 Task: Add a signature Markus Robinson containing With gratitude and sincere wishes, Markus Robinson to email address softage.6@softage.net and add a folder Trademark licenses
Action: Mouse moved to (99, 109)
Screenshot: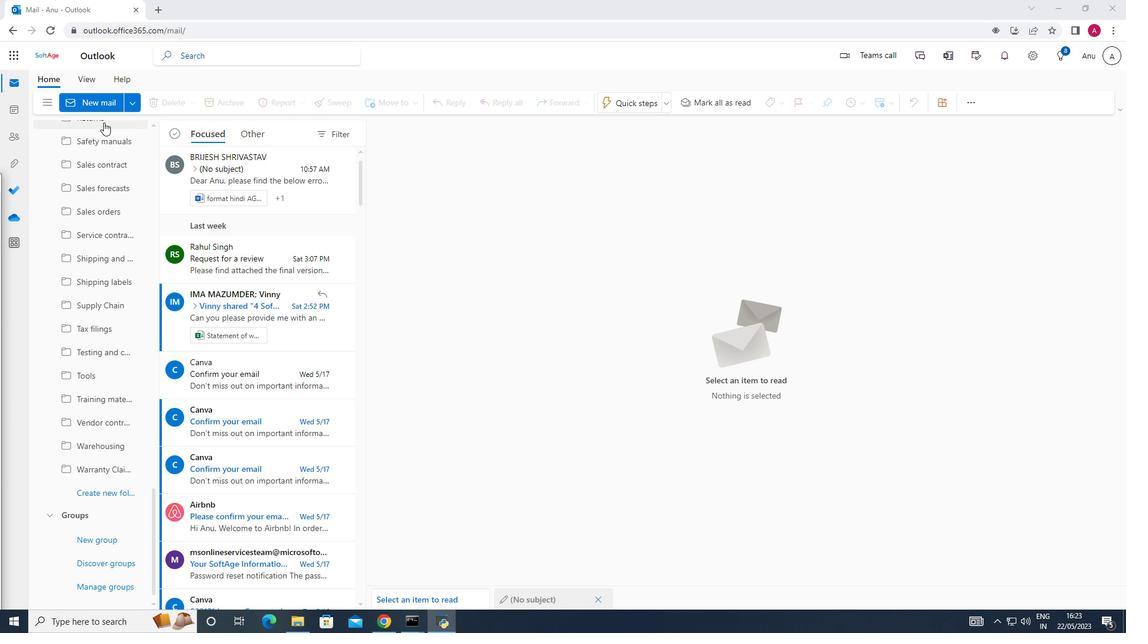 
Action: Mouse pressed left at (99, 109)
Screenshot: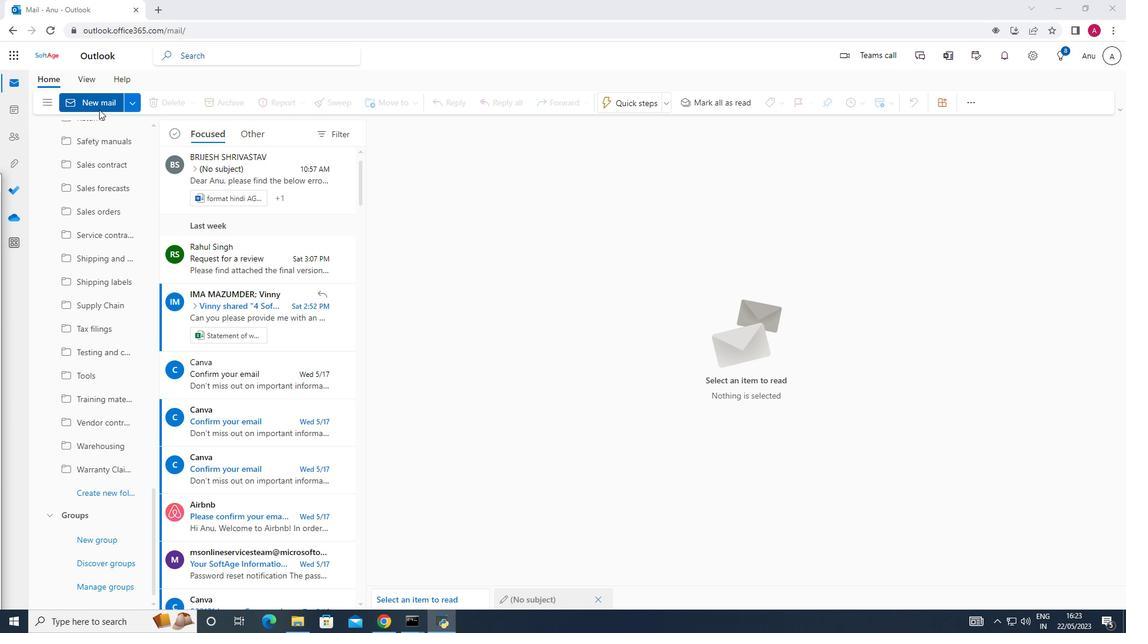 
Action: Mouse moved to (796, 101)
Screenshot: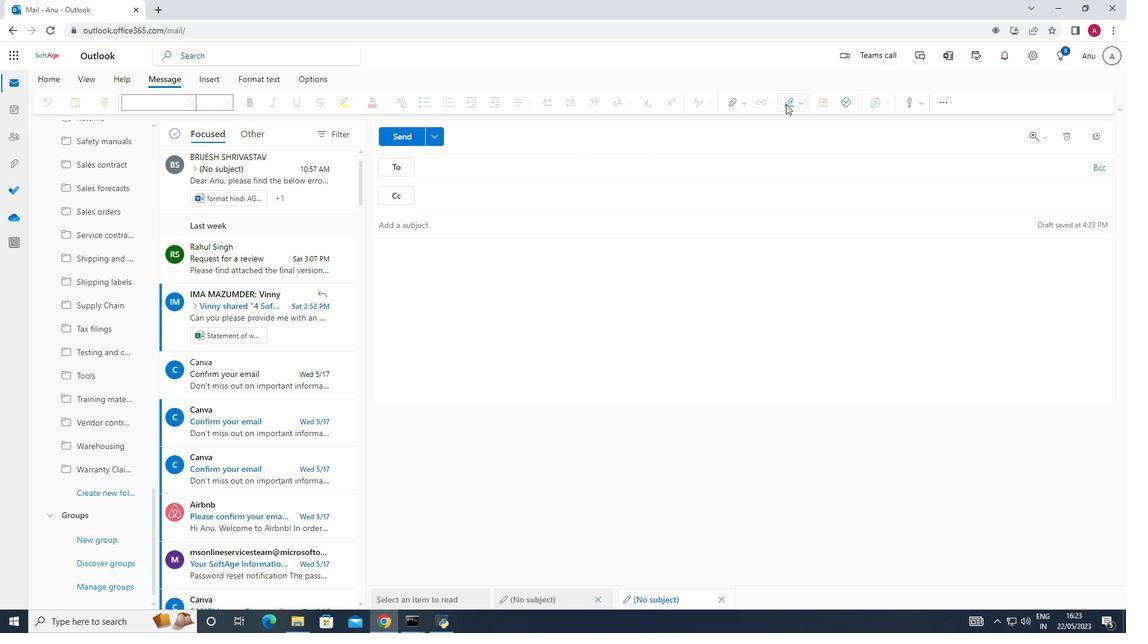 
Action: Mouse pressed left at (802, 101)
Screenshot: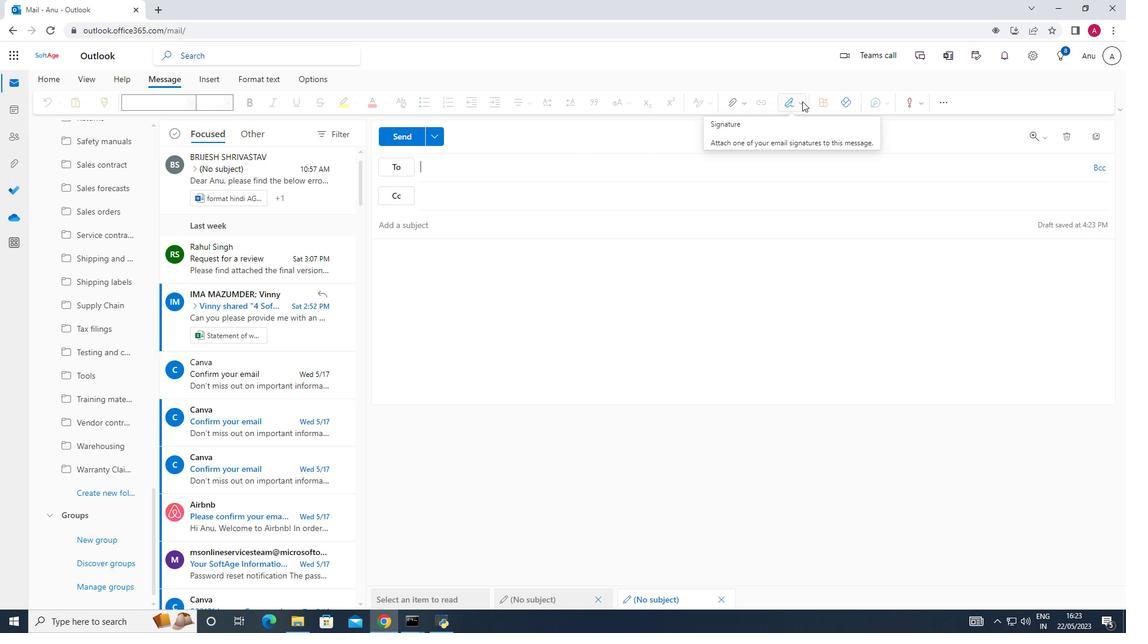 
Action: Mouse moved to (765, 148)
Screenshot: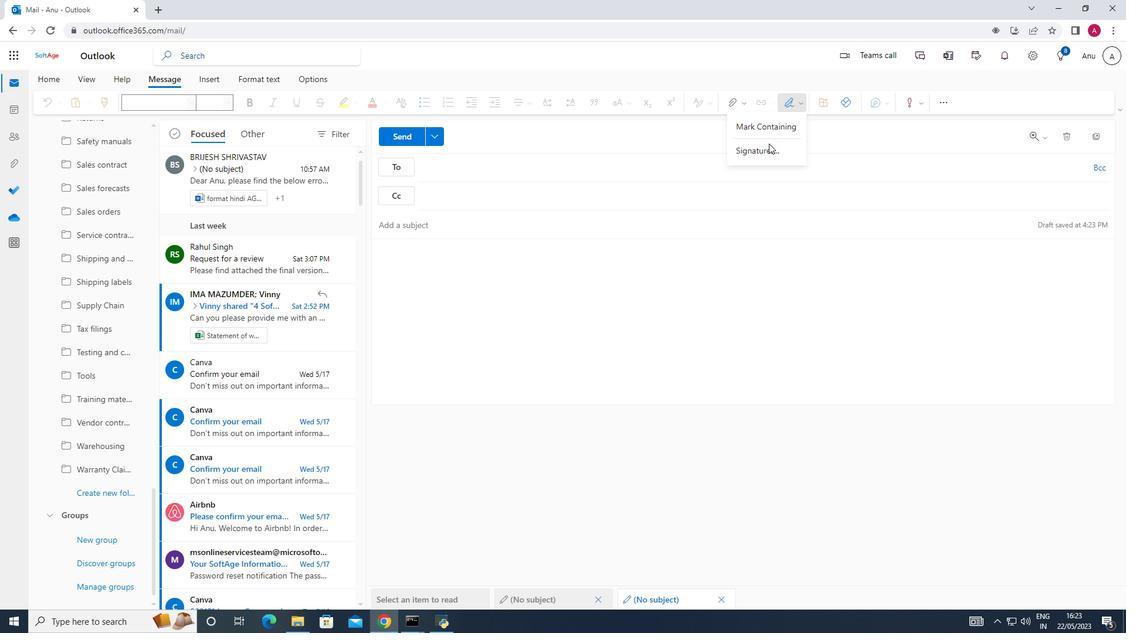 
Action: Mouse pressed left at (765, 148)
Screenshot: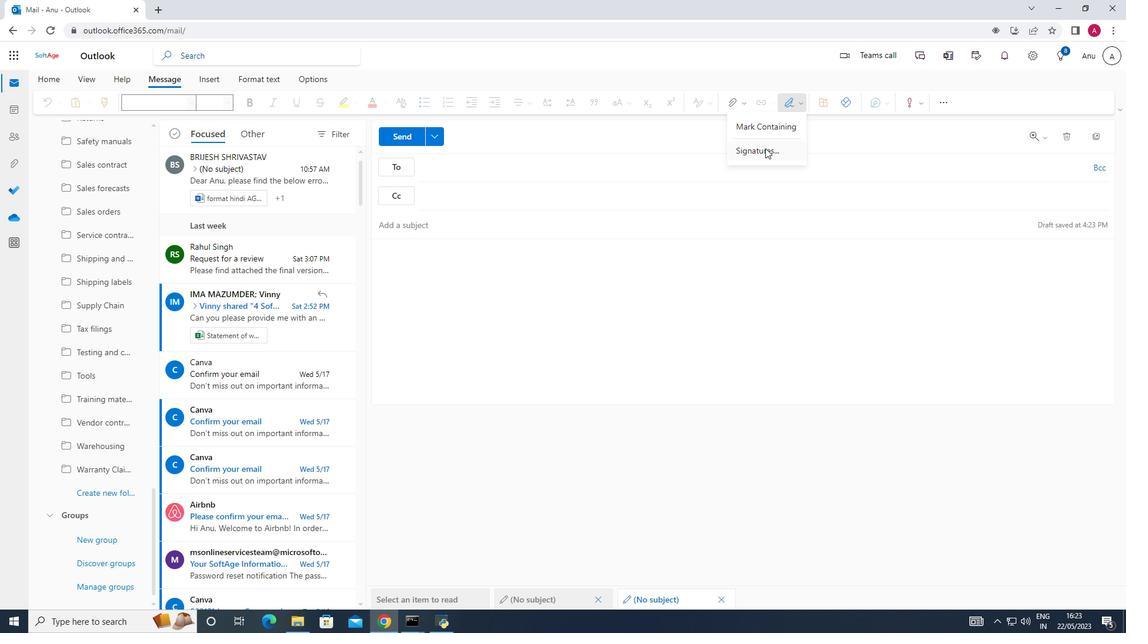 
Action: Mouse moved to (783, 190)
Screenshot: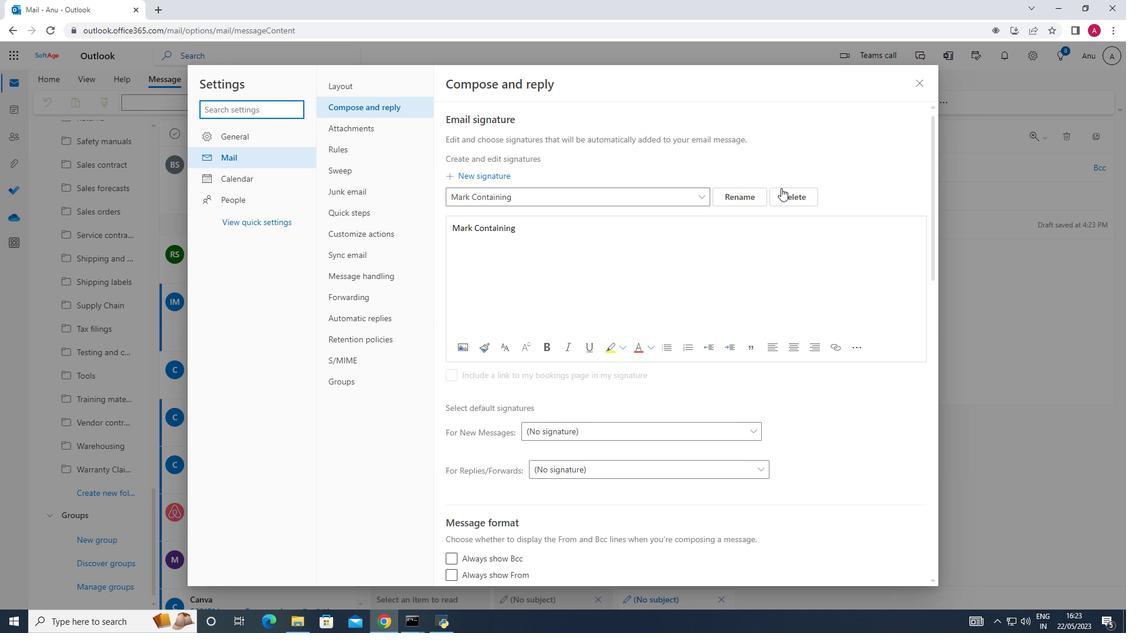 
Action: Mouse pressed left at (783, 190)
Screenshot: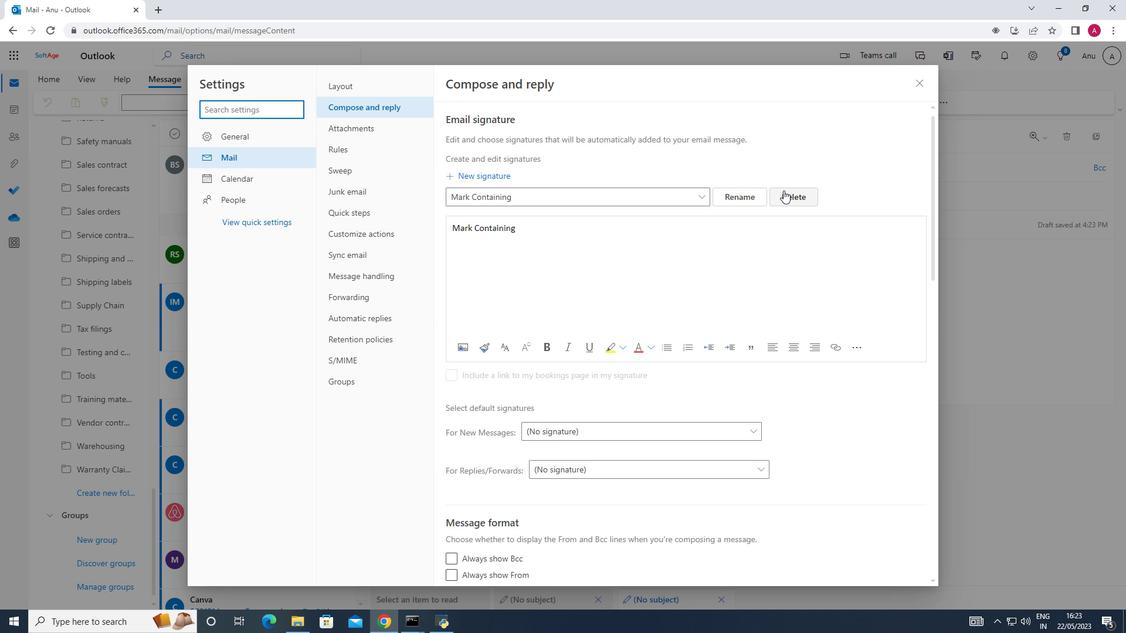
Action: Mouse moved to (455, 194)
Screenshot: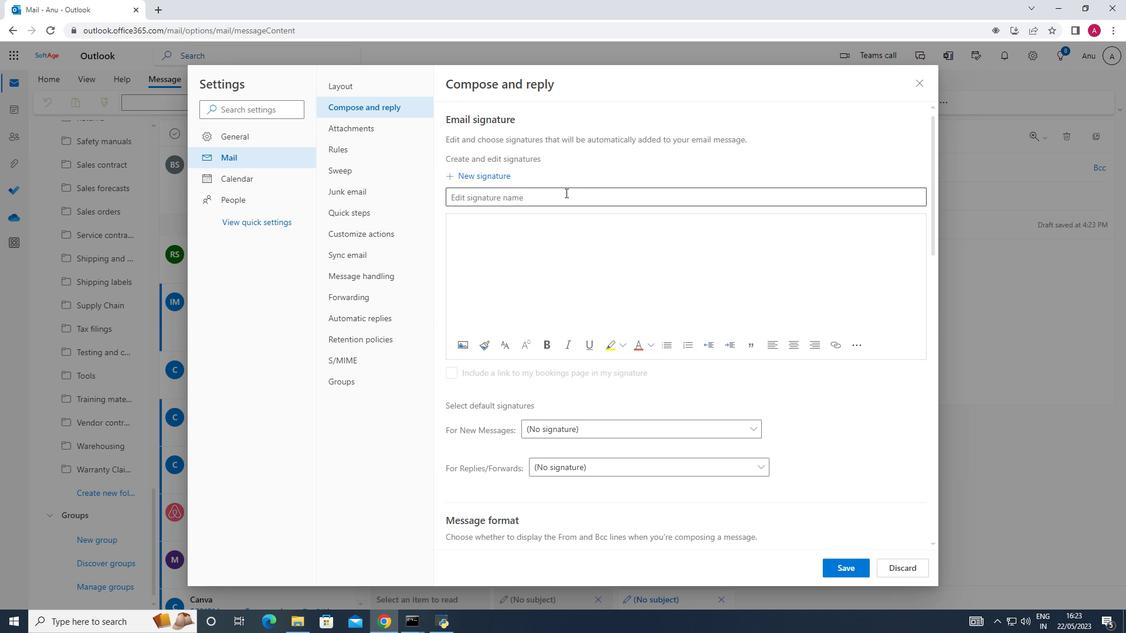 
Action: Mouse pressed left at (455, 194)
Screenshot: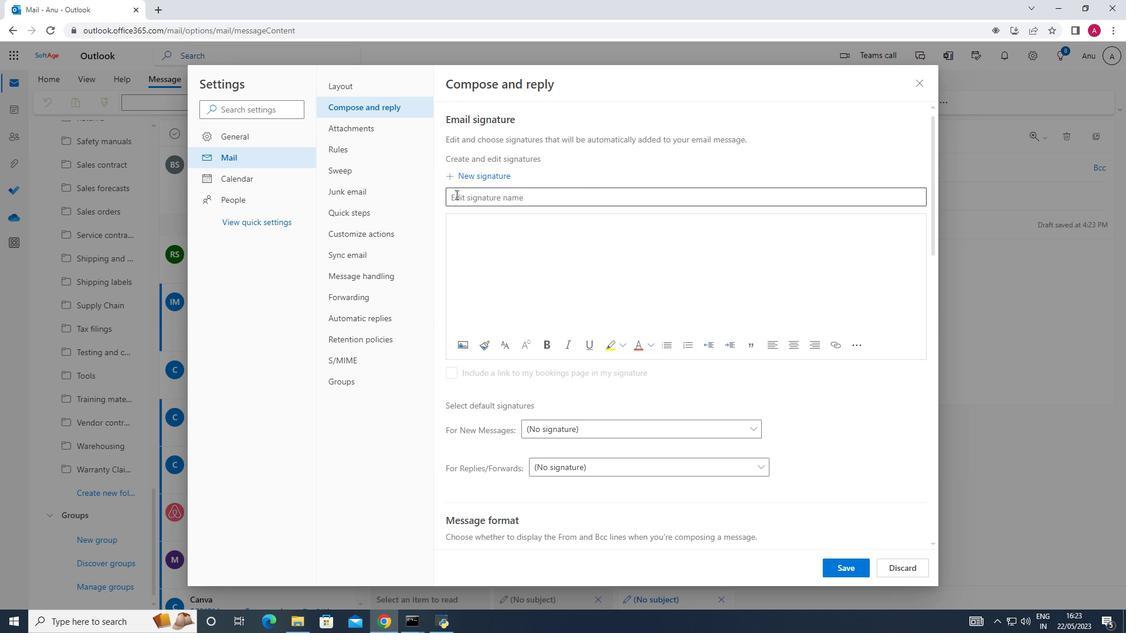 
Action: Key pressed <Key.shift_r>Markus<Key.space><Key.shift>Robinson
Screenshot: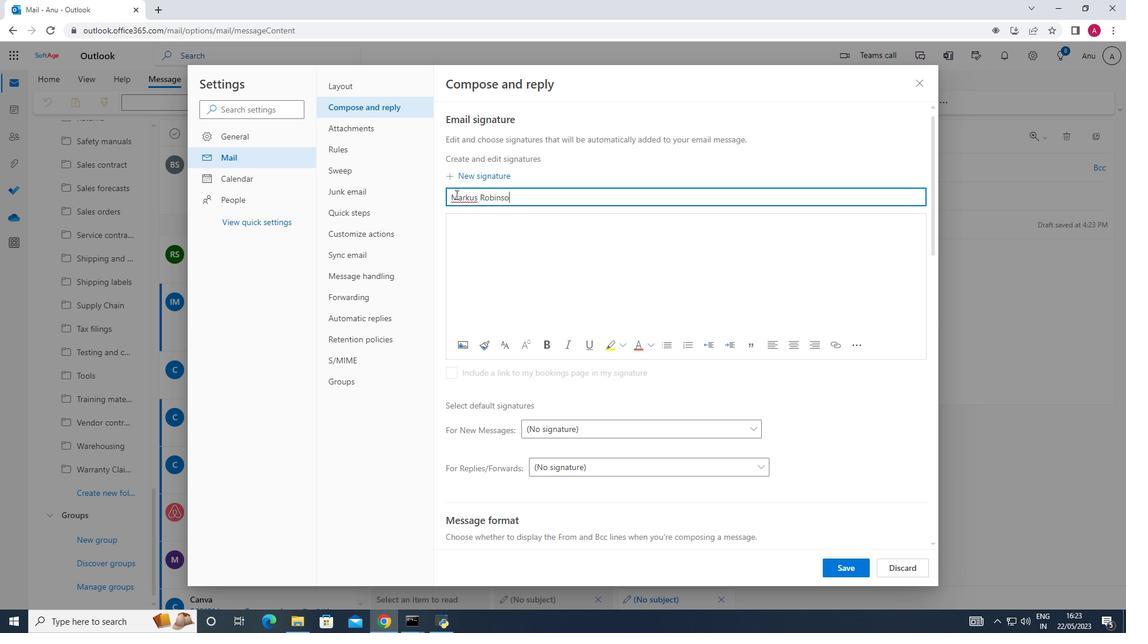
Action: Mouse moved to (462, 226)
Screenshot: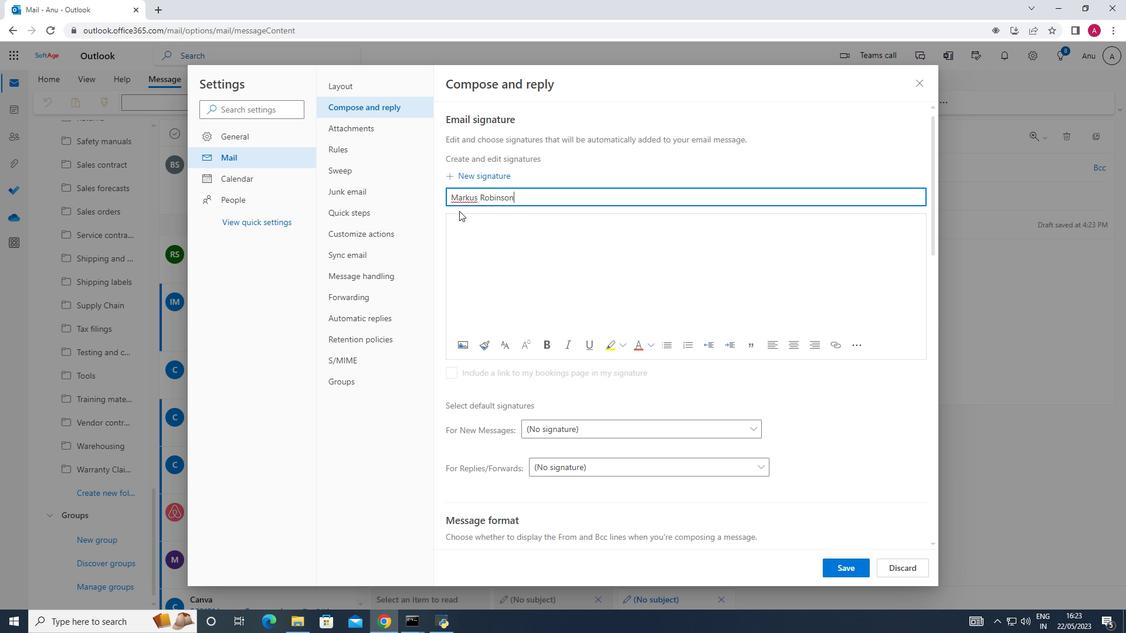 
Action: Mouse pressed left at (462, 226)
Screenshot: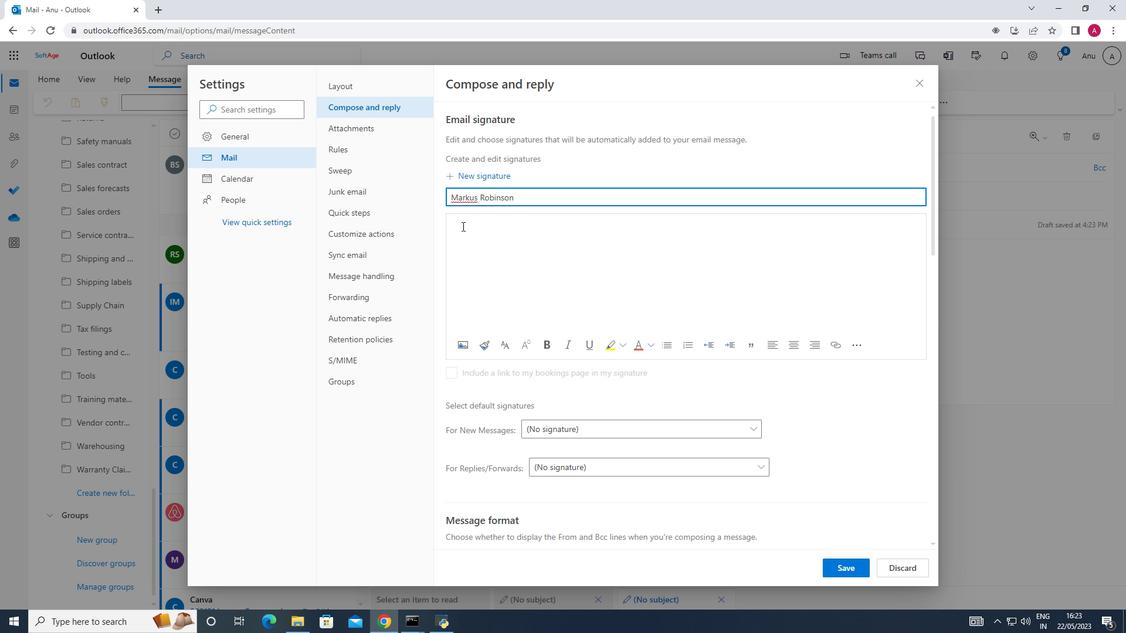 
Action: Key pressed <Key.shift_r><Key.shift_r>Markus<Key.space><Key.shift>Robinson
Screenshot: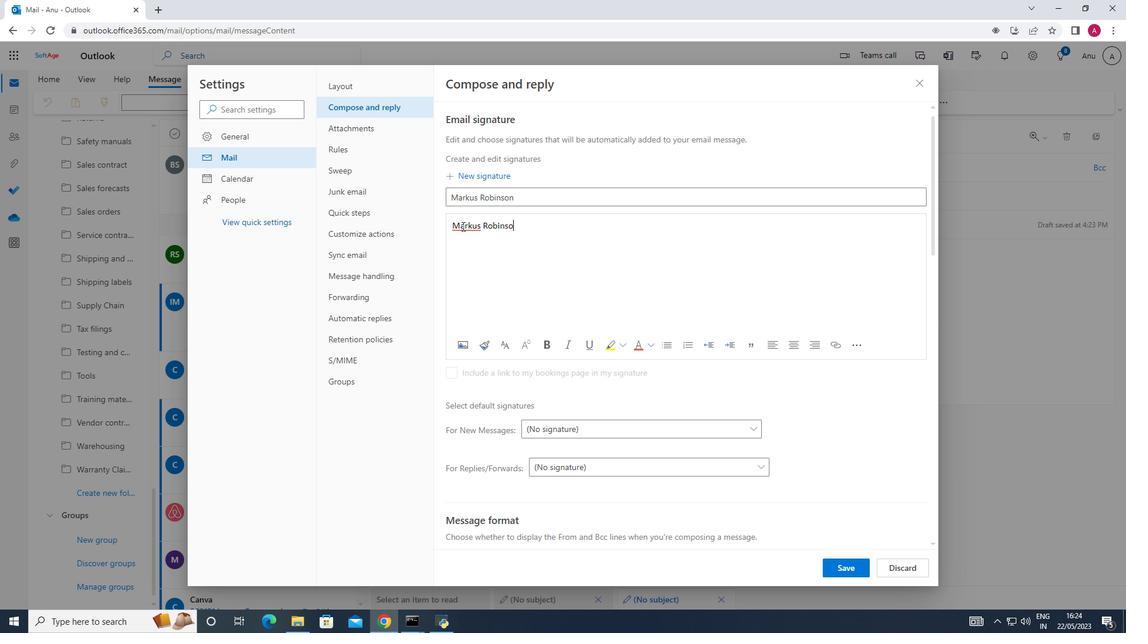 
Action: Mouse moved to (846, 566)
Screenshot: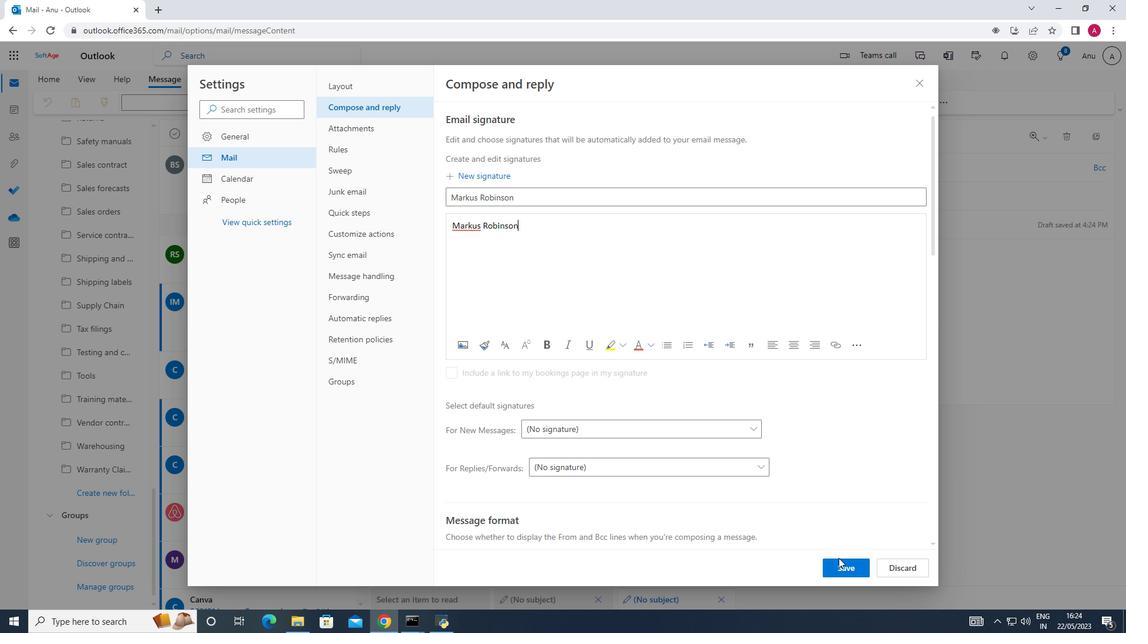 
Action: Mouse pressed left at (846, 566)
Screenshot: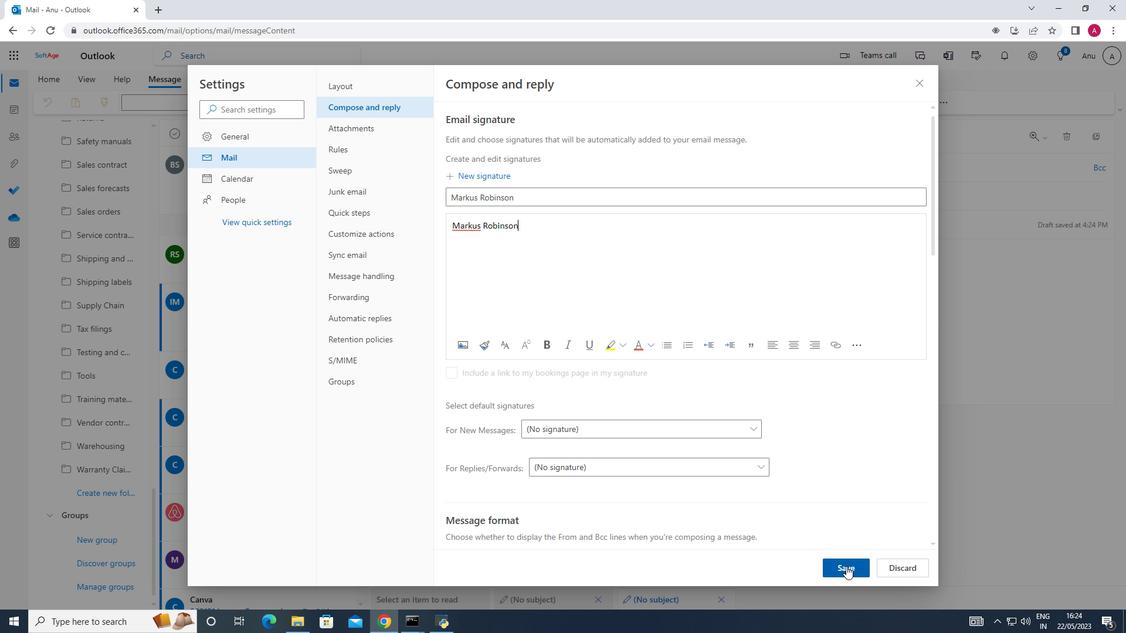 
Action: Mouse moved to (923, 89)
Screenshot: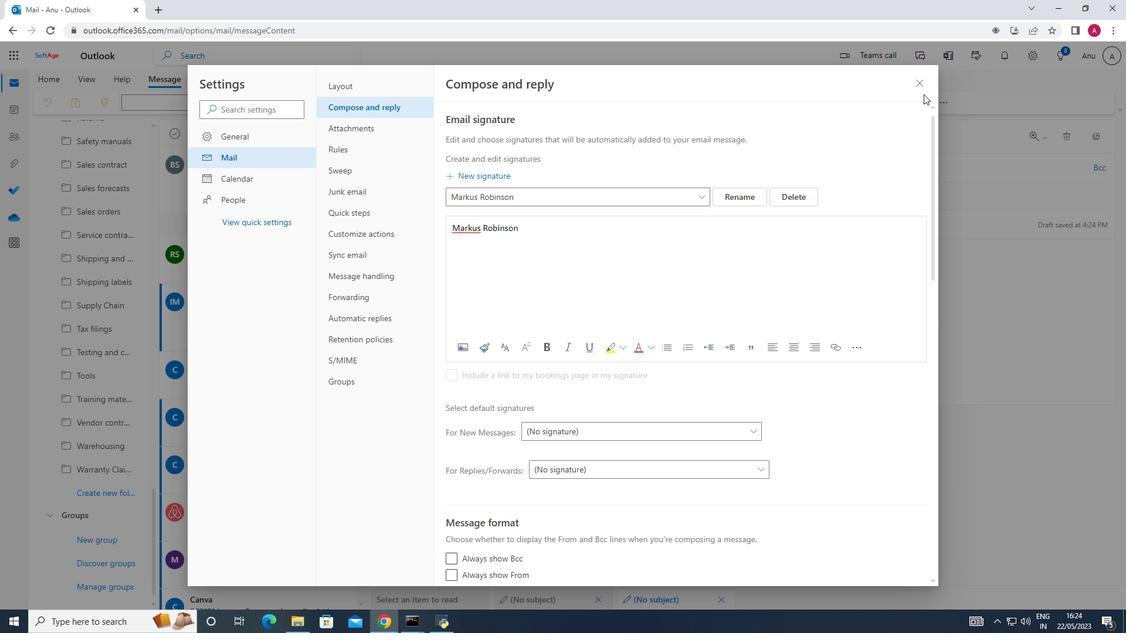 
Action: Mouse pressed left at (923, 89)
Screenshot: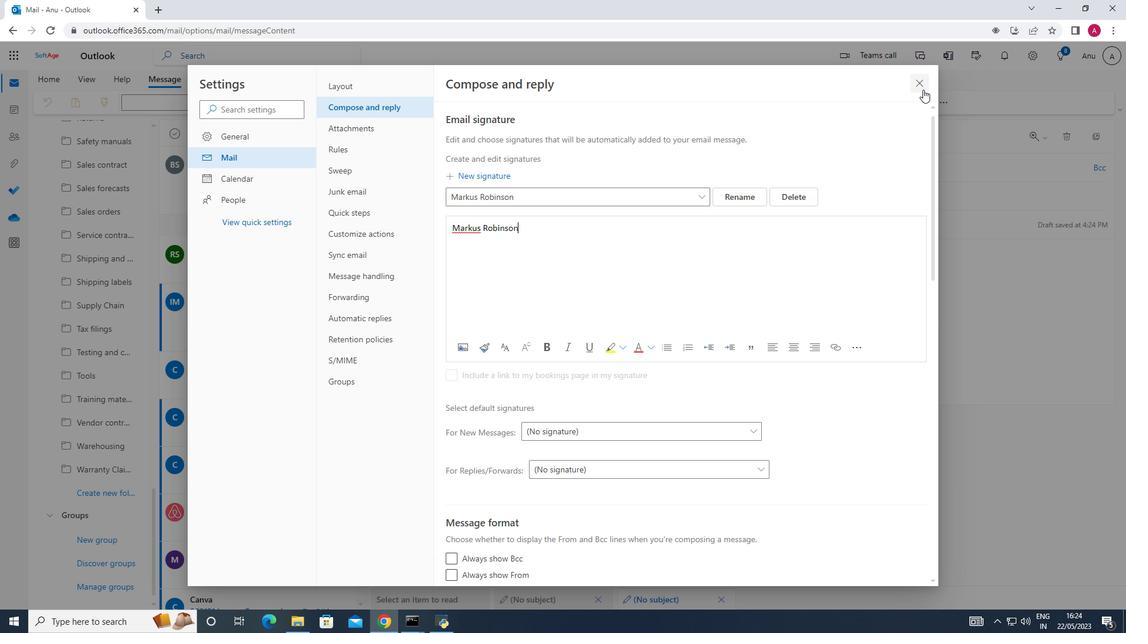 
Action: Mouse moved to (804, 105)
Screenshot: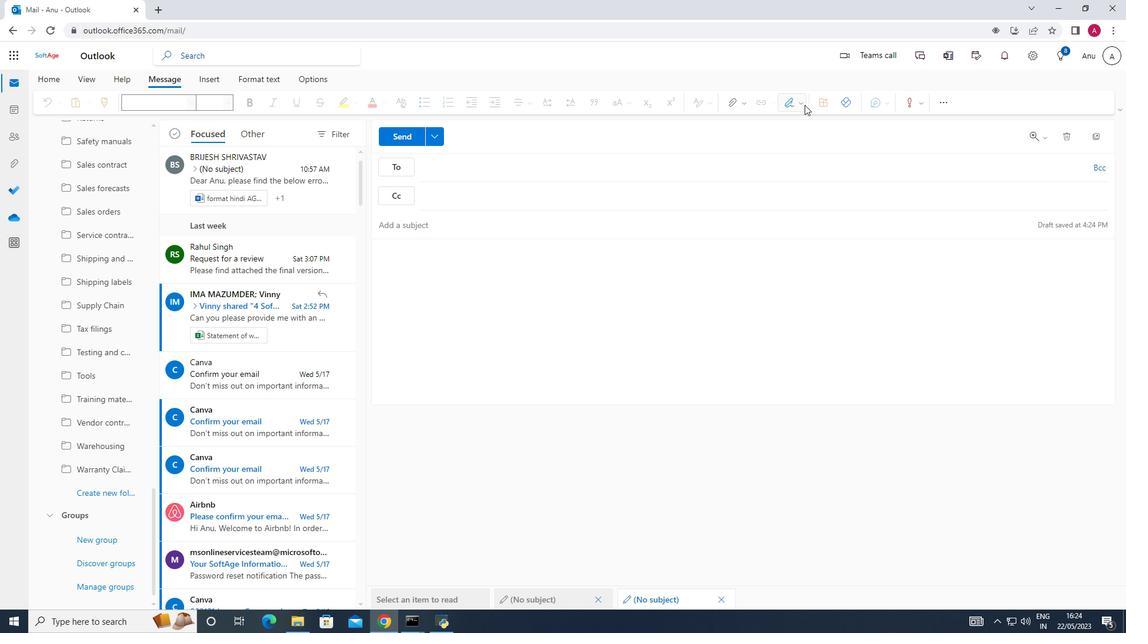 
Action: Mouse pressed left at (804, 105)
Screenshot: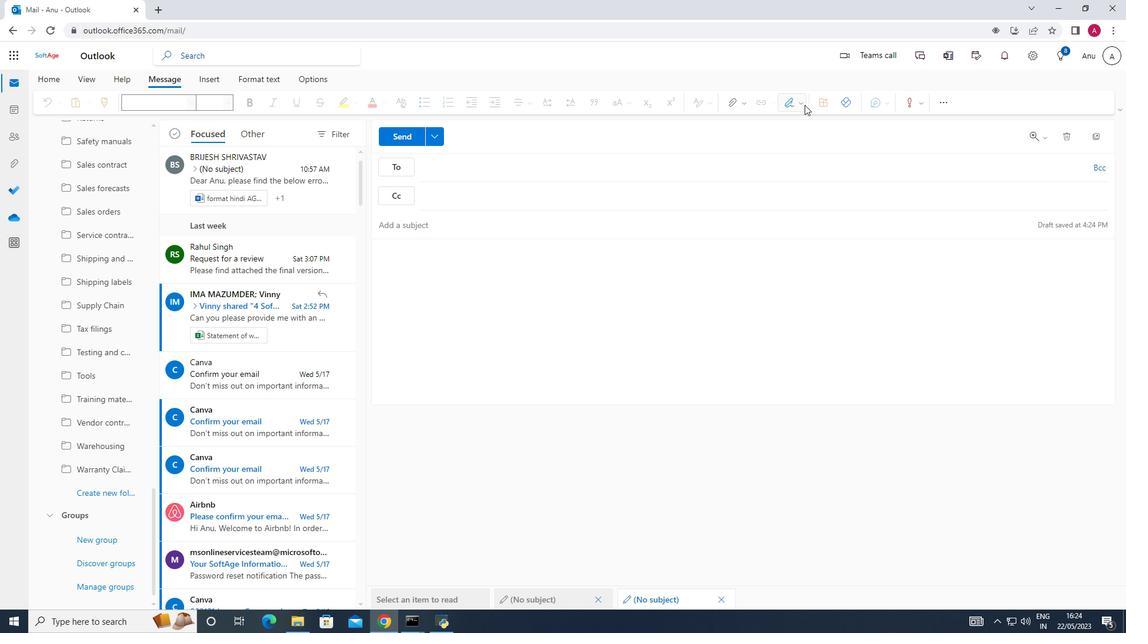 
Action: Mouse moved to (777, 126)
Screenshot: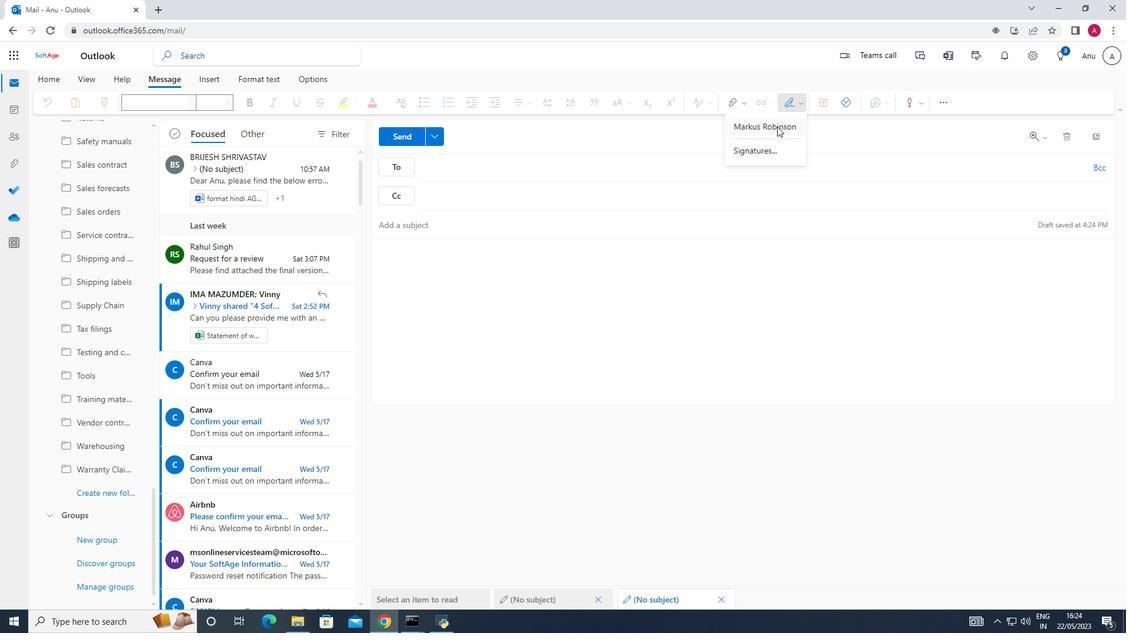 
Action: Mouse pressed left at (777, 126)
Screenshot: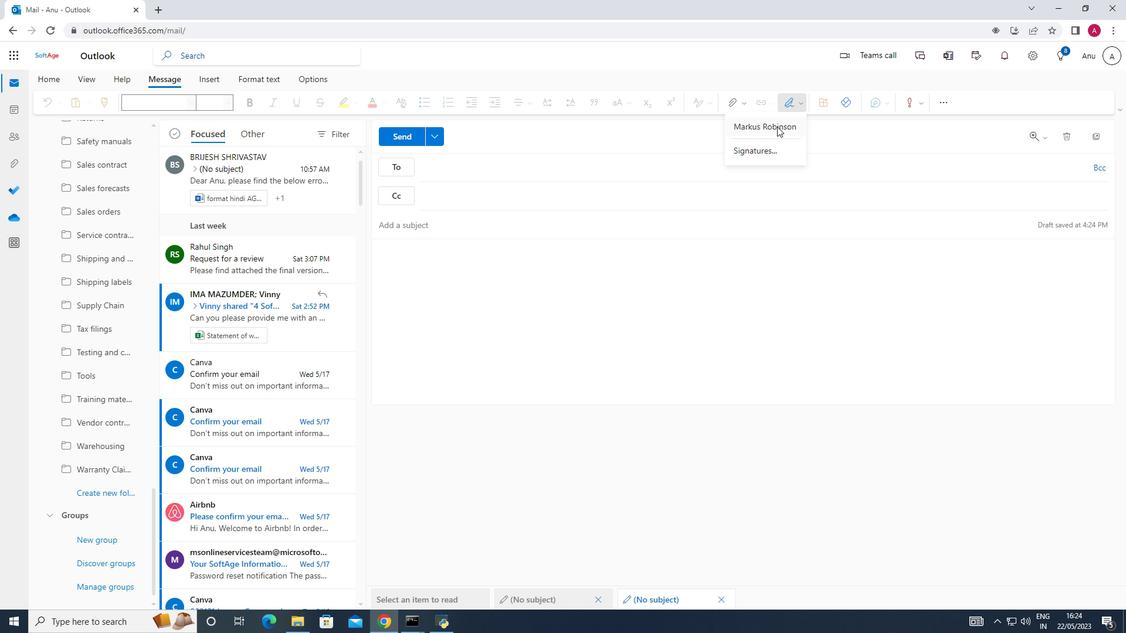 
Action: Mouse moved to (546, 220)
Screenshot: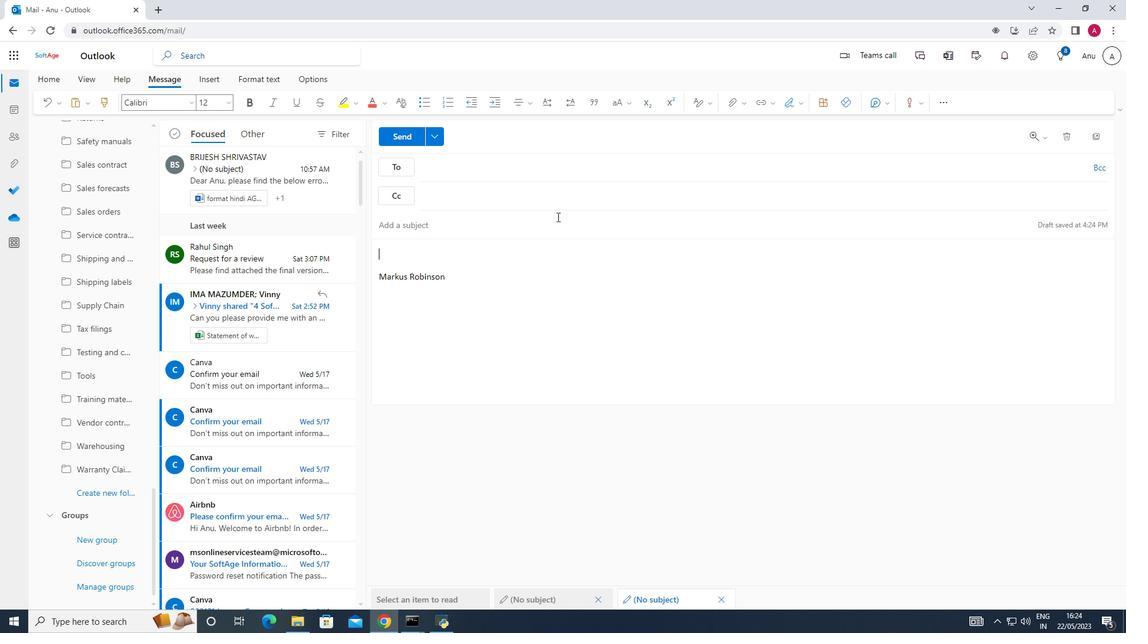 
Action: Key pressed gratiti<Key.backspace>ude<Key.space>and<Key.space>sincere<Key.space>wishes.
Screenshot: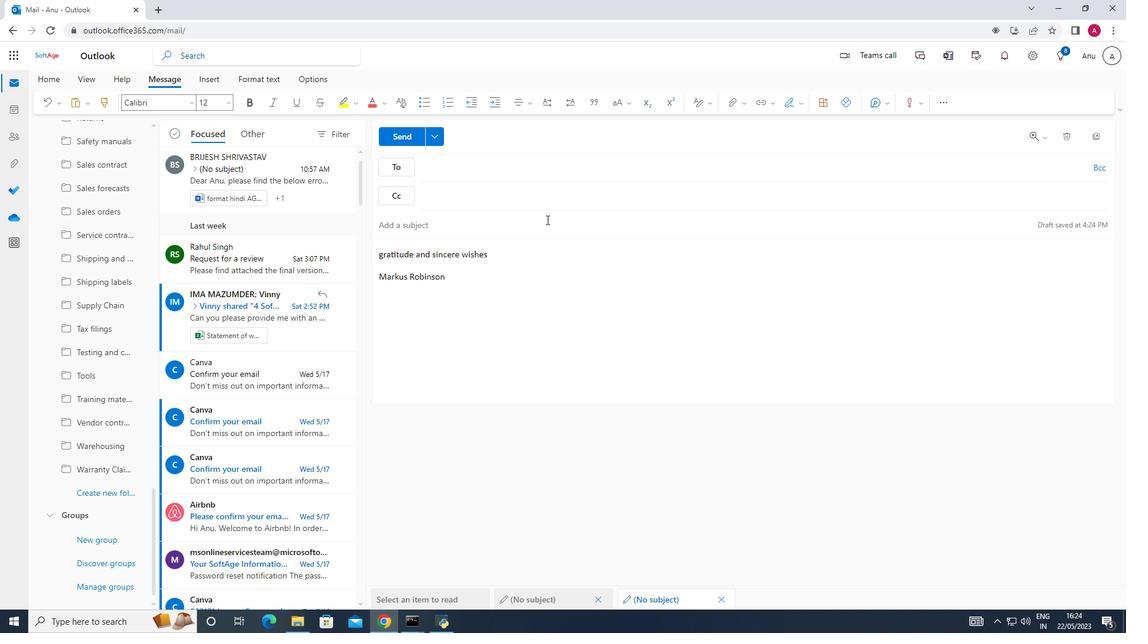 
Action: Mouse moved to (448, 175)
Screenshot: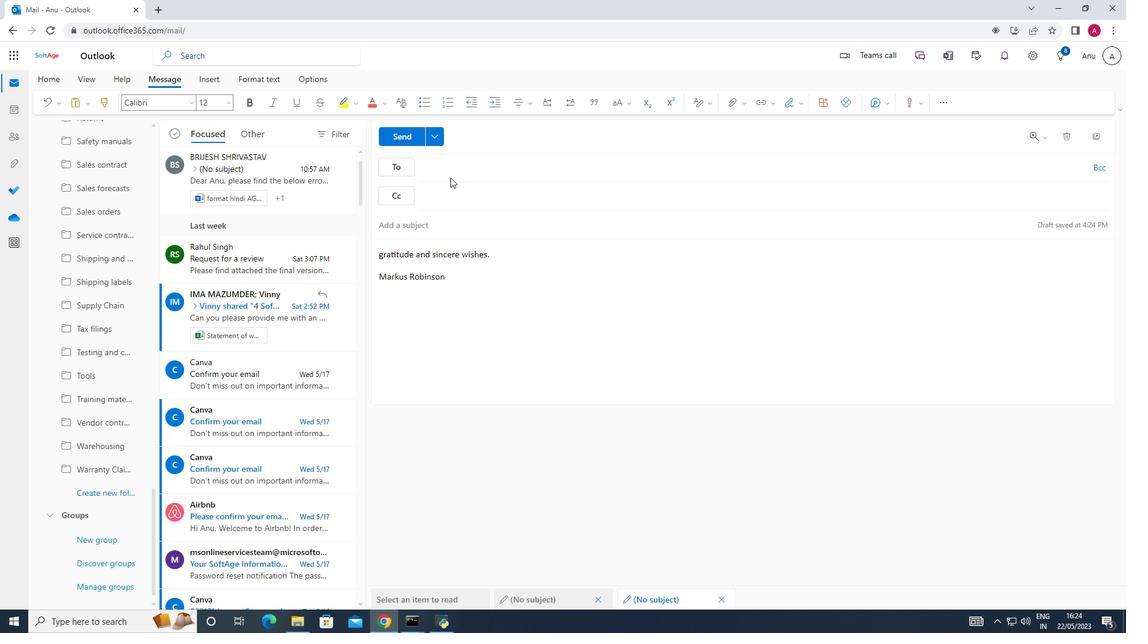 
Action: Mouse pressed left at (448, 175)
Screenshot: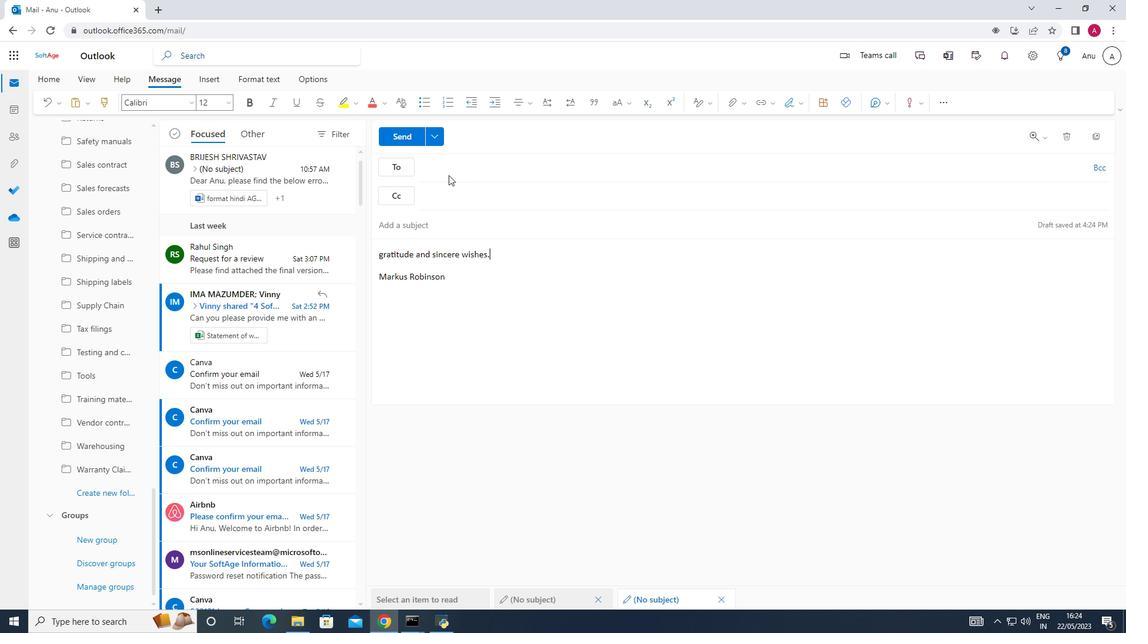 
Action: Mouse moved to (448, 167)
Screenshot: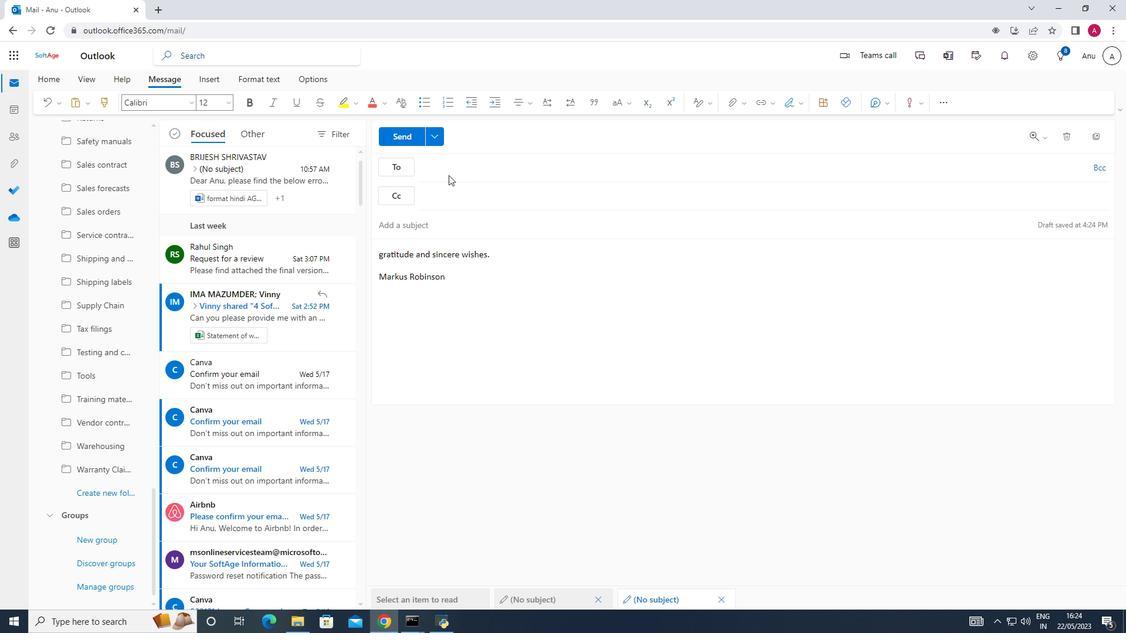 
Action: Mouse pressed left at (448, 167)
Screenshot: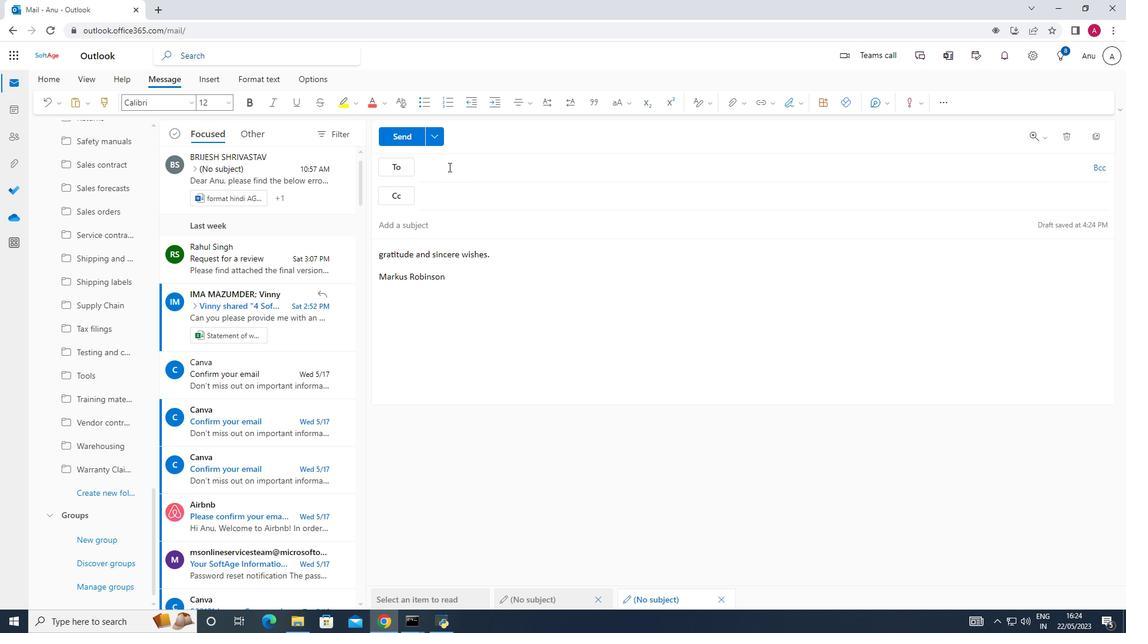 
Action: Key pressed softa
Screenshot: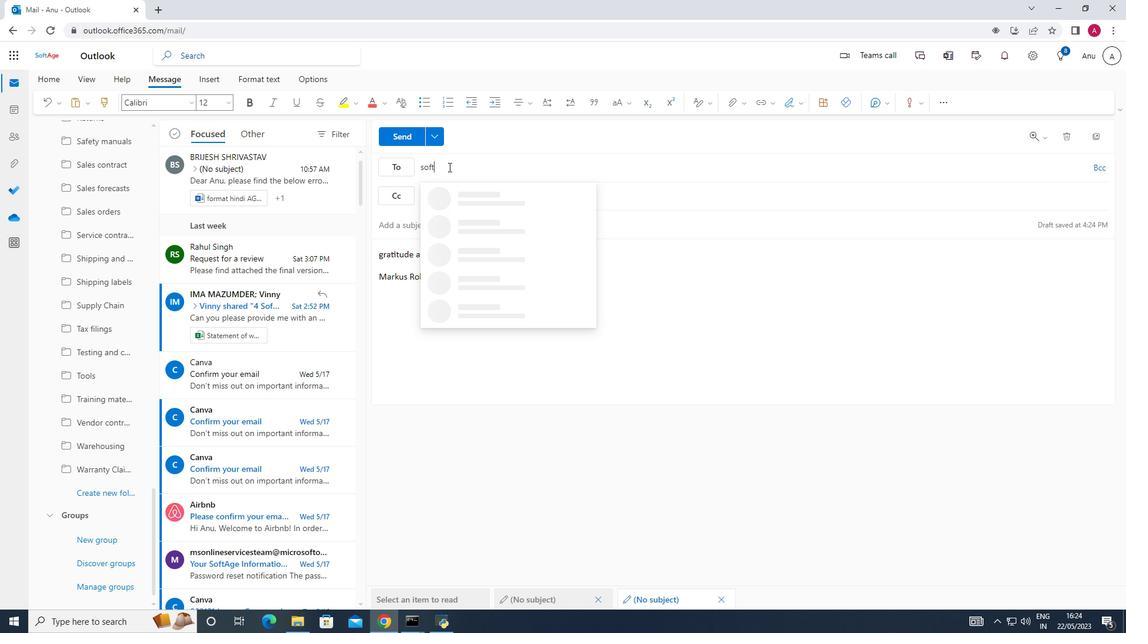 
Action: Mouse moved to (472, 197)
Screenshot: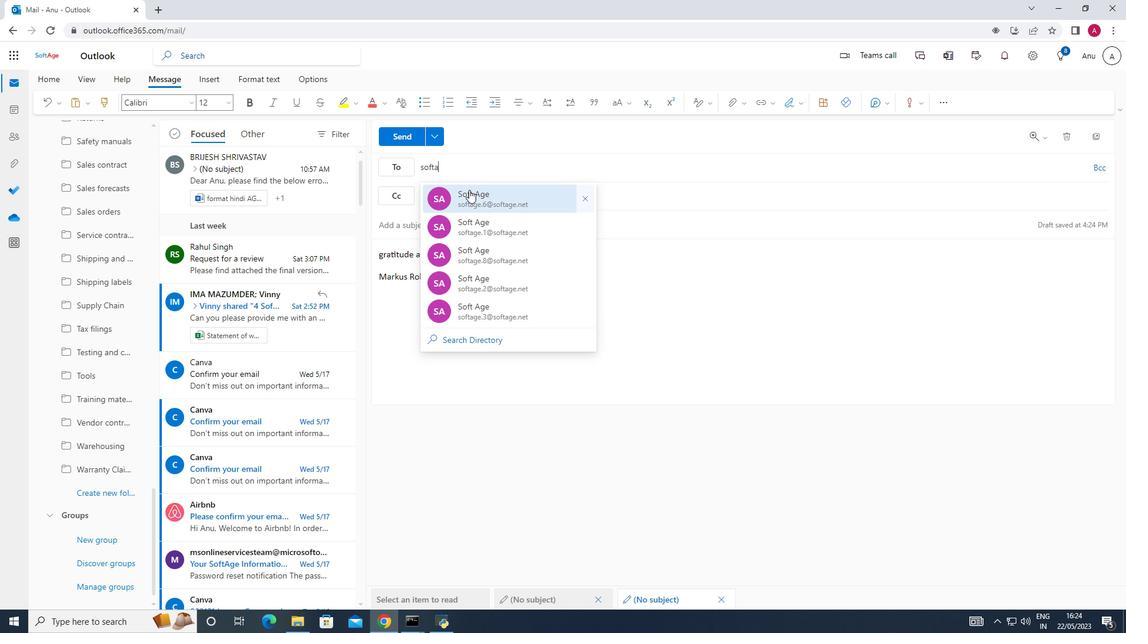 
Action: Mouse pressed left at (472, 197)
Screenshot: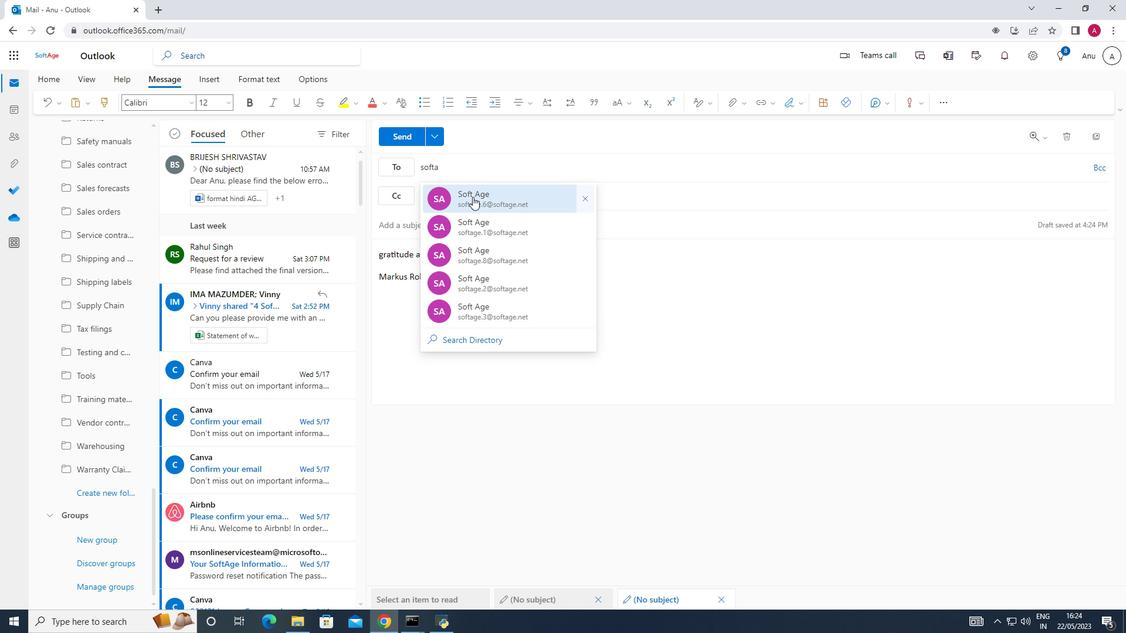 
Action: Mouse moved to (129, 344)
Screenshot: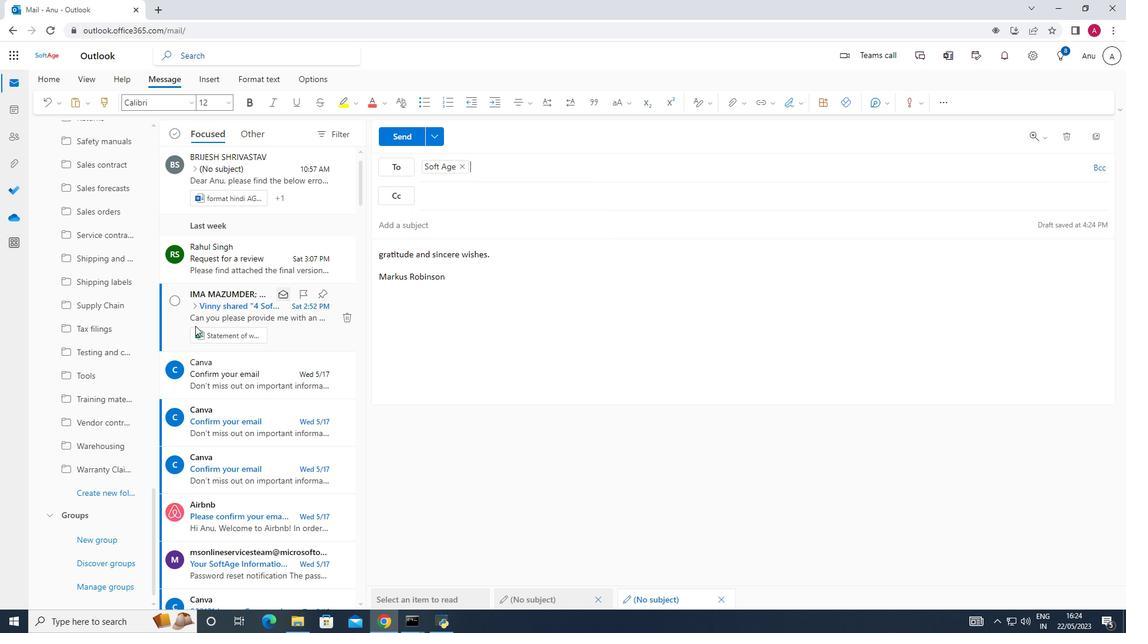 
Action: Mouse scrolled (129, 344) with delta (0, 0)
Screenshot: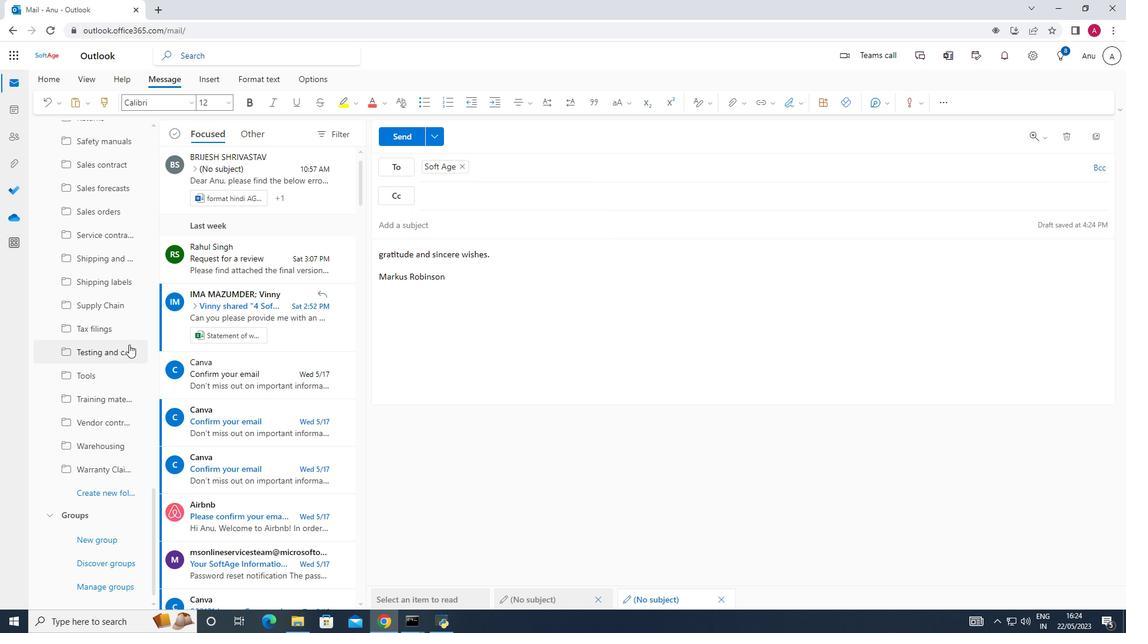 
Action: Mouse scrolled (129, 344) with delta (0, 0)
Screenshot: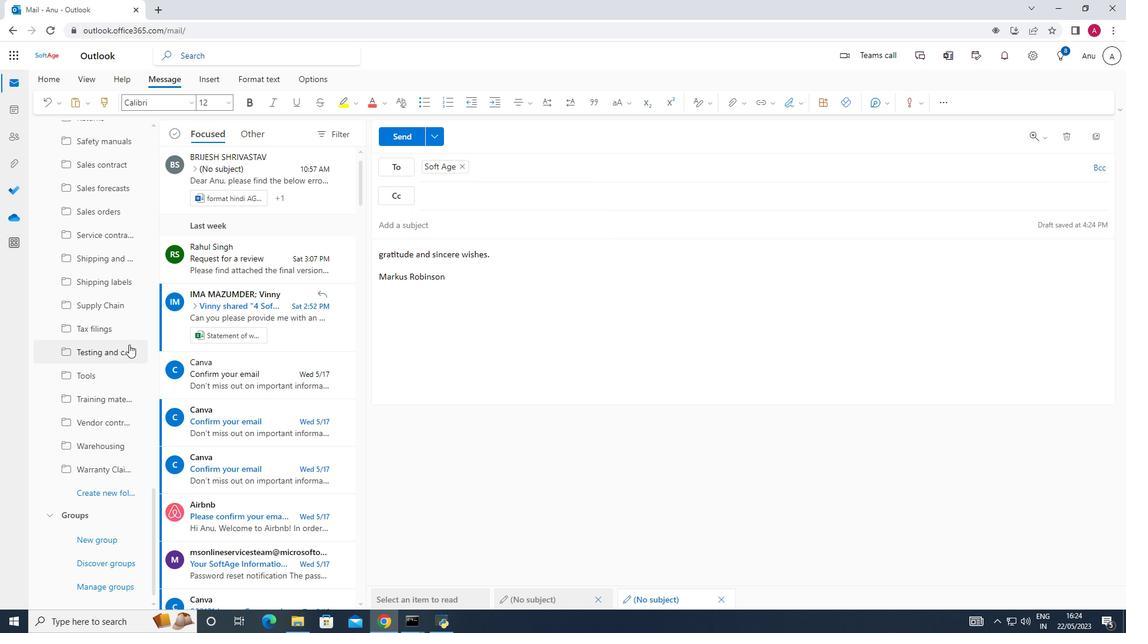 
Action: Mouse scrolled (129, 344) with delta (0, 0)
Screenshot: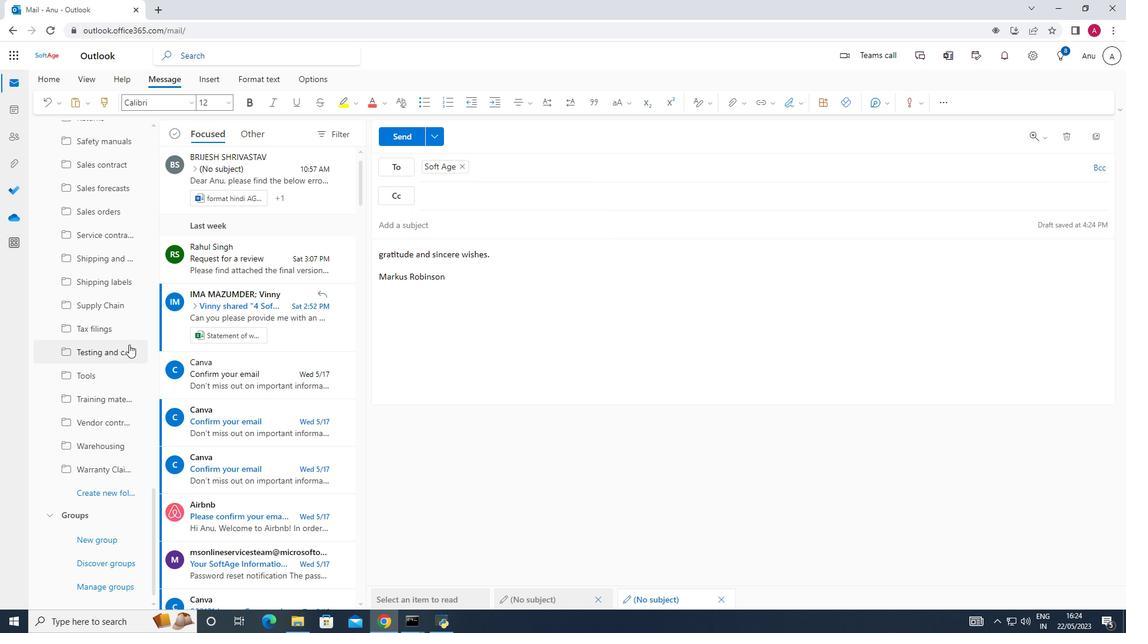 
Action: Mouse moved to (128, 345)
Screenshot: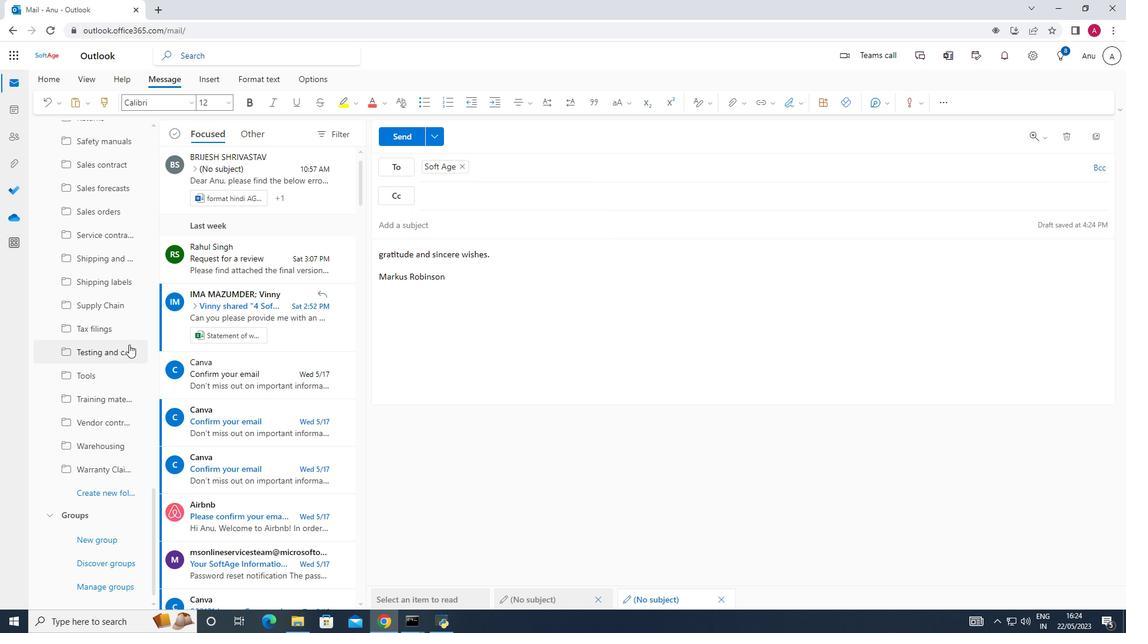 
Action: Mouse scrolled (128, 344) with delta (0, 0)
Screenshot: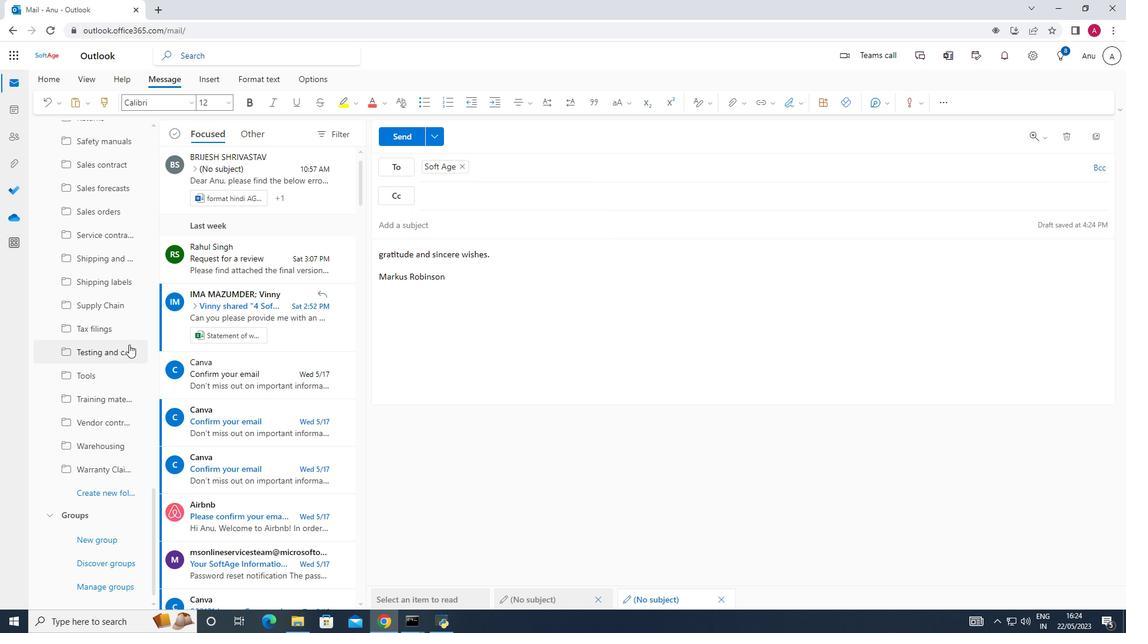
Action: Mouse moved to (99, 499)
Screenshot: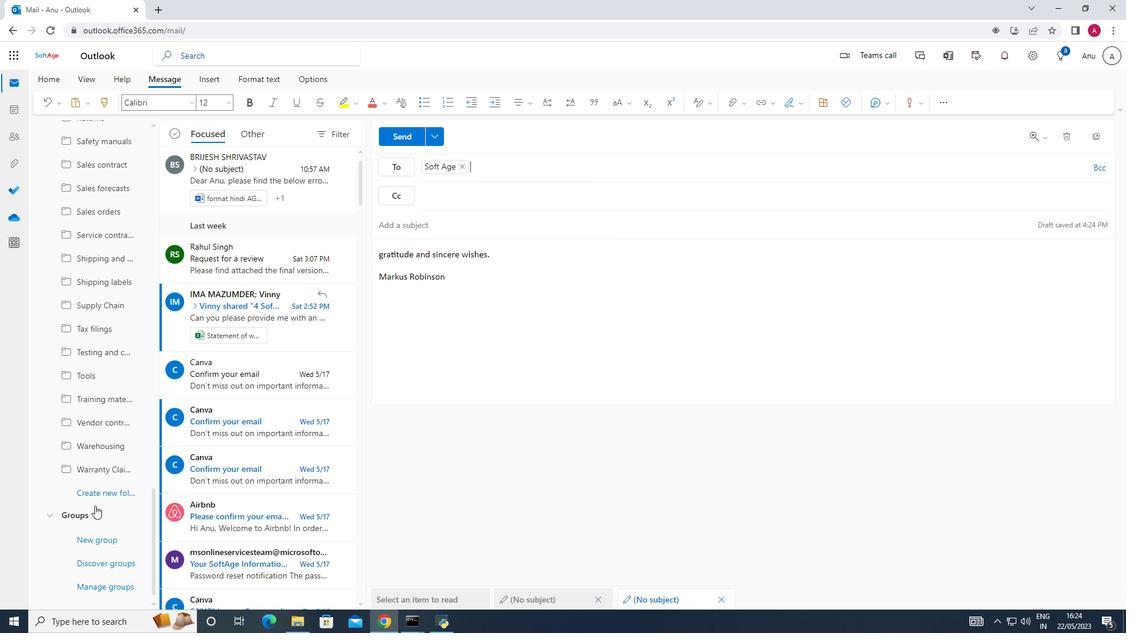 
Action: Mouse pressed left at (99, 499)
Screenshot: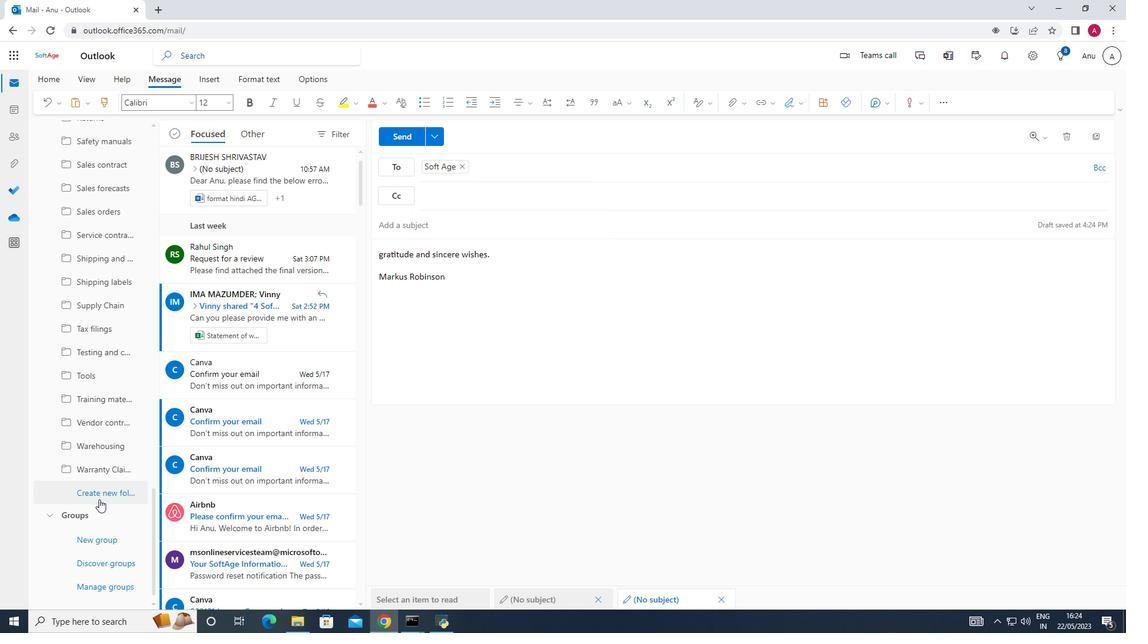 
Action: Mouse moved to (99, 496)
Screenshot: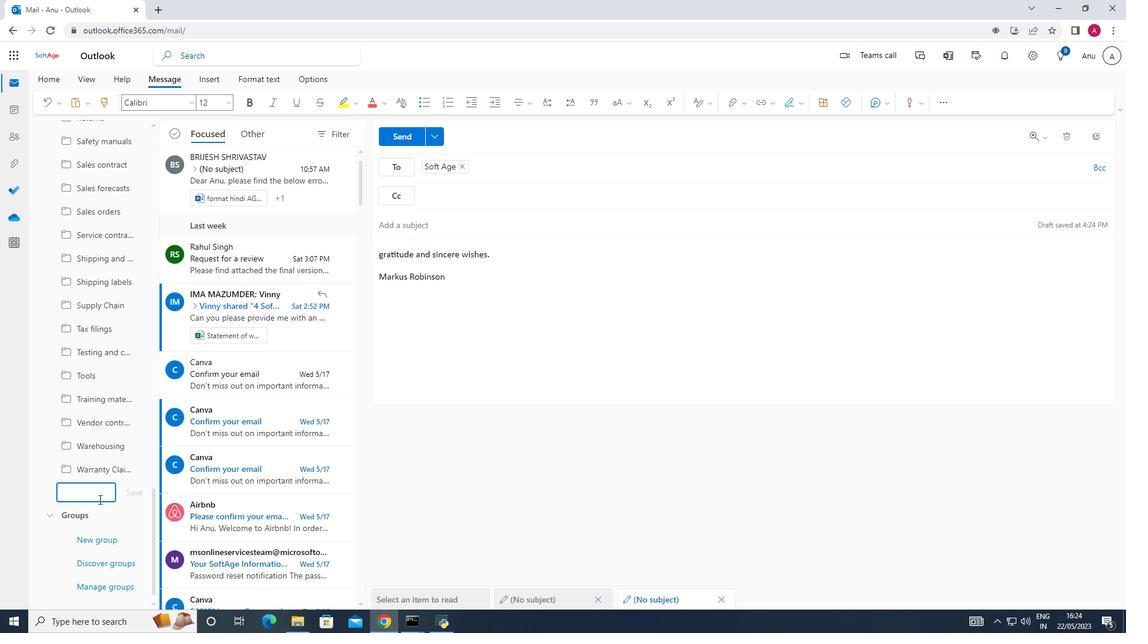 
Action: Key pressed <Key.shift>Trademark<Key.space>licenses
Screenshot: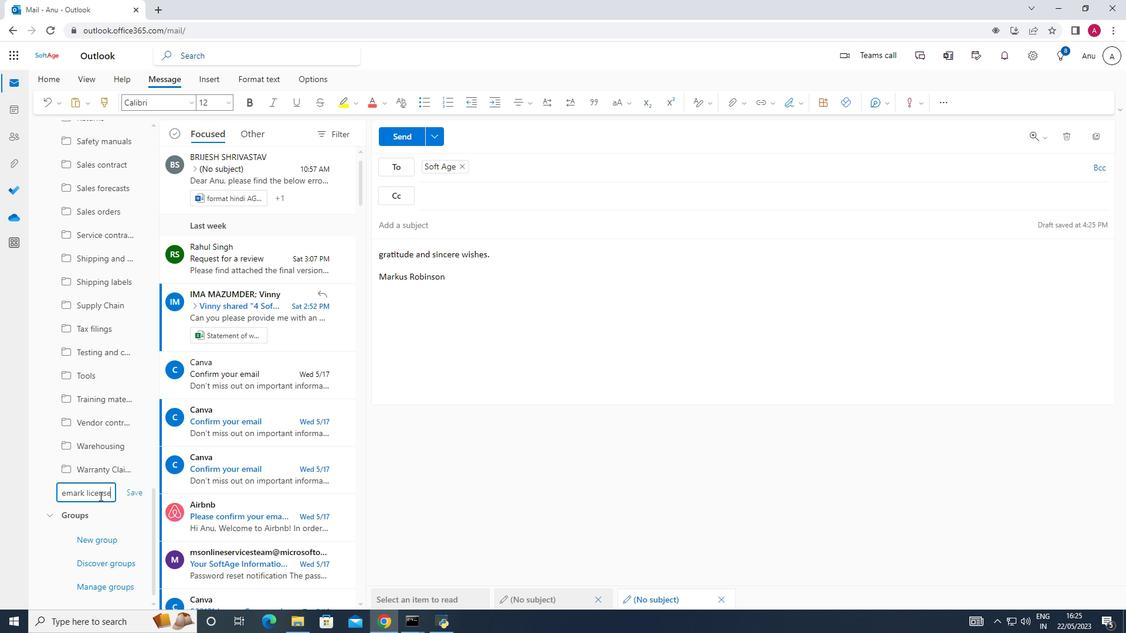 
Action: Mouse moved to (137, 491)
Screenshot: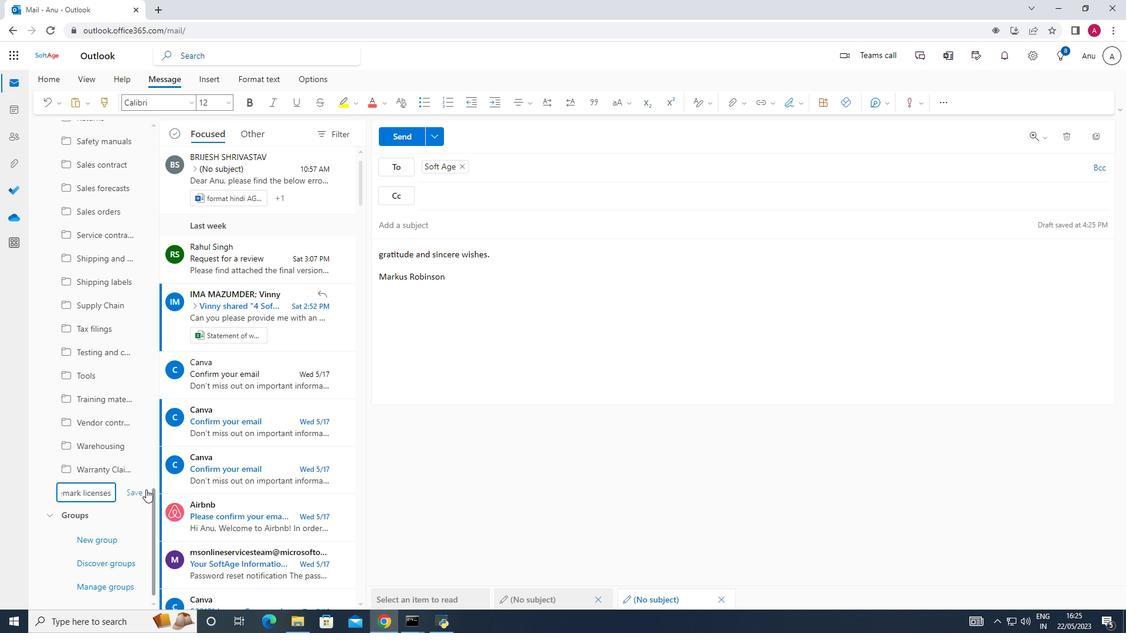 
Action: Mouse pressed left at (137, 491)
Screenshot: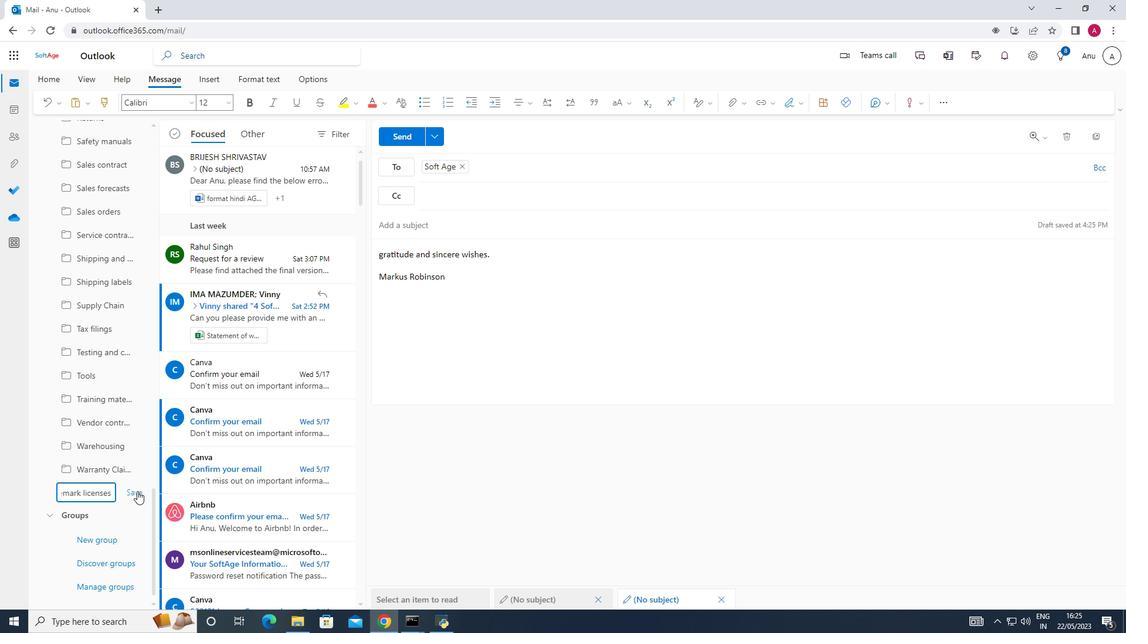 
Action: Mouse moved to (444, 297)
Screenshot: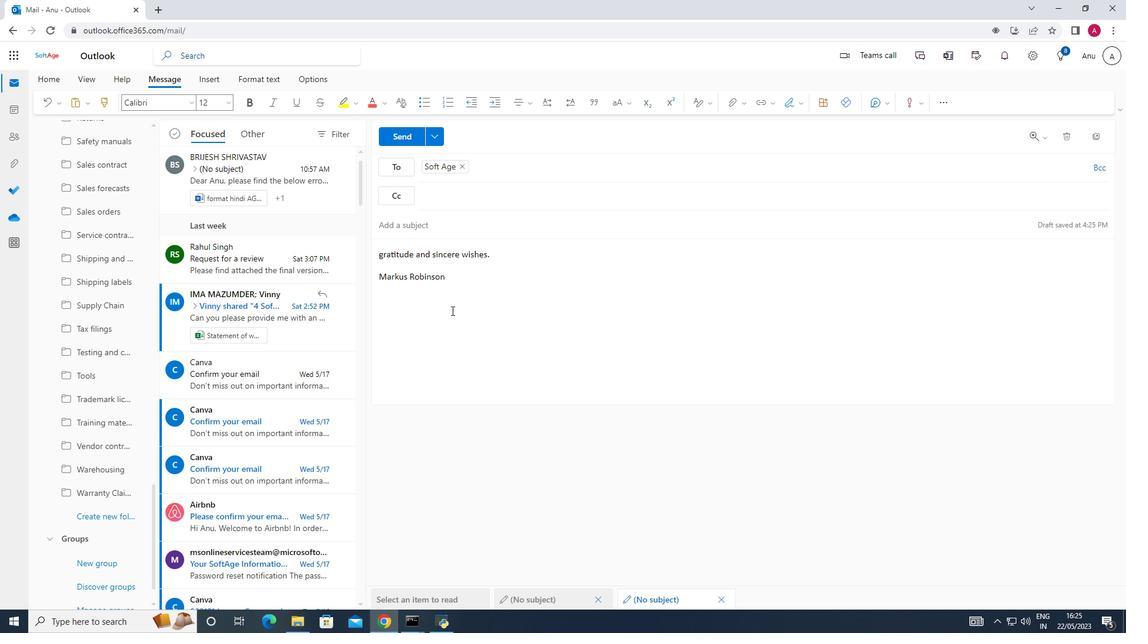 
Action: Mouse scrolled (444, 298) with delta (0, 0)
Screenshot: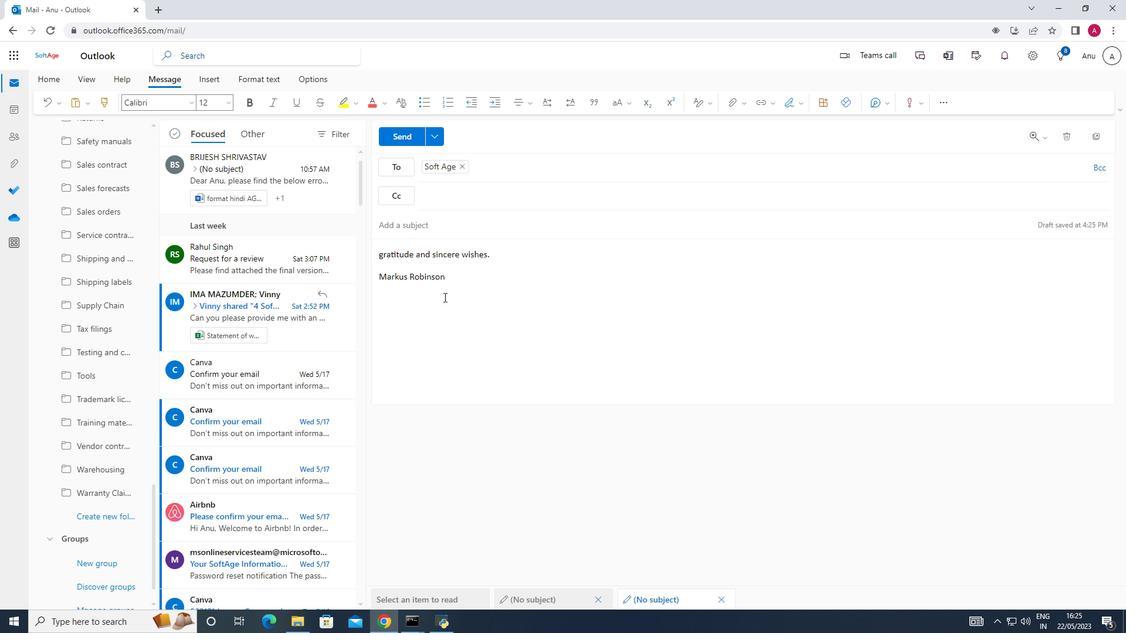 
Action: Mouse scrolled (444, 298) with delta (0, 0)
Screenshot: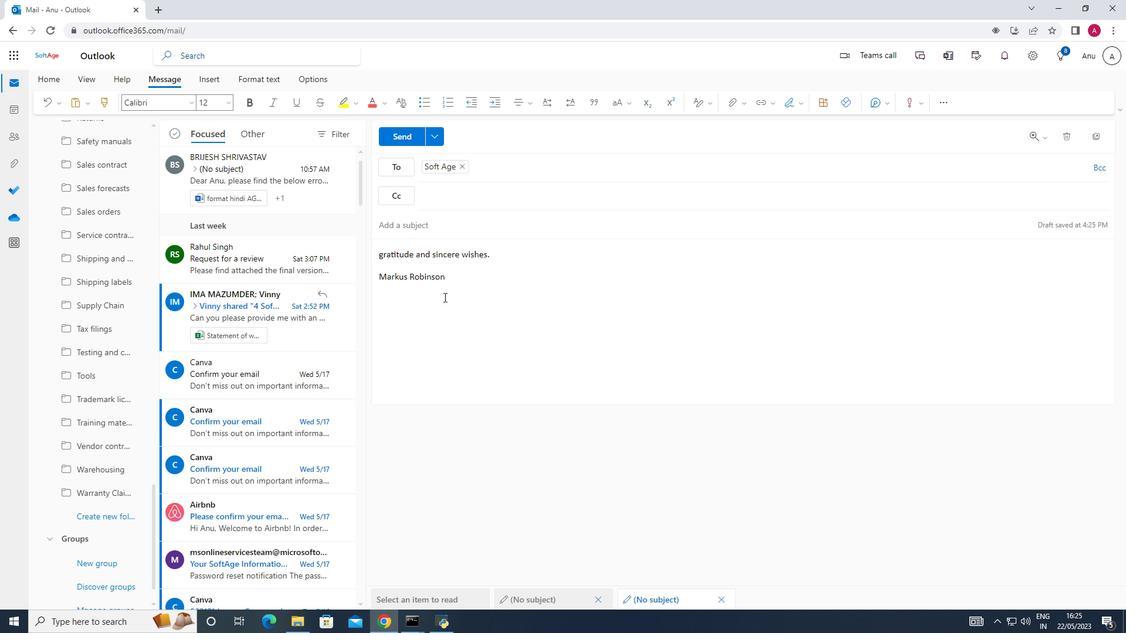 
Action: Mouse moved to (408, 138)
Screenshot: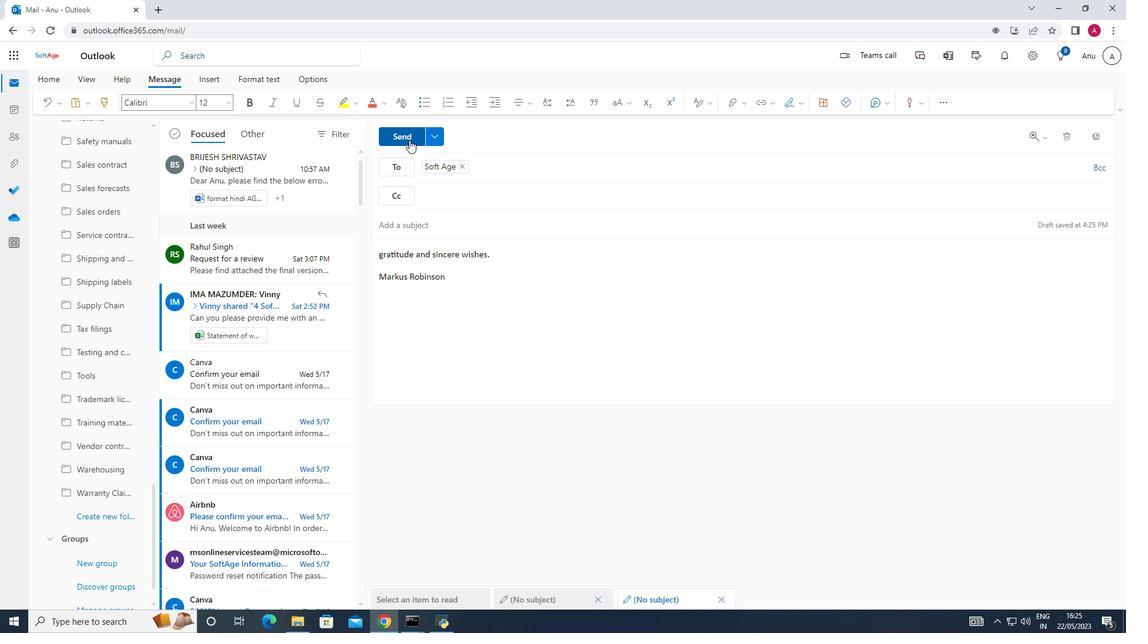 
Action: Mouse pressed left at (408, 138)
Screenshot: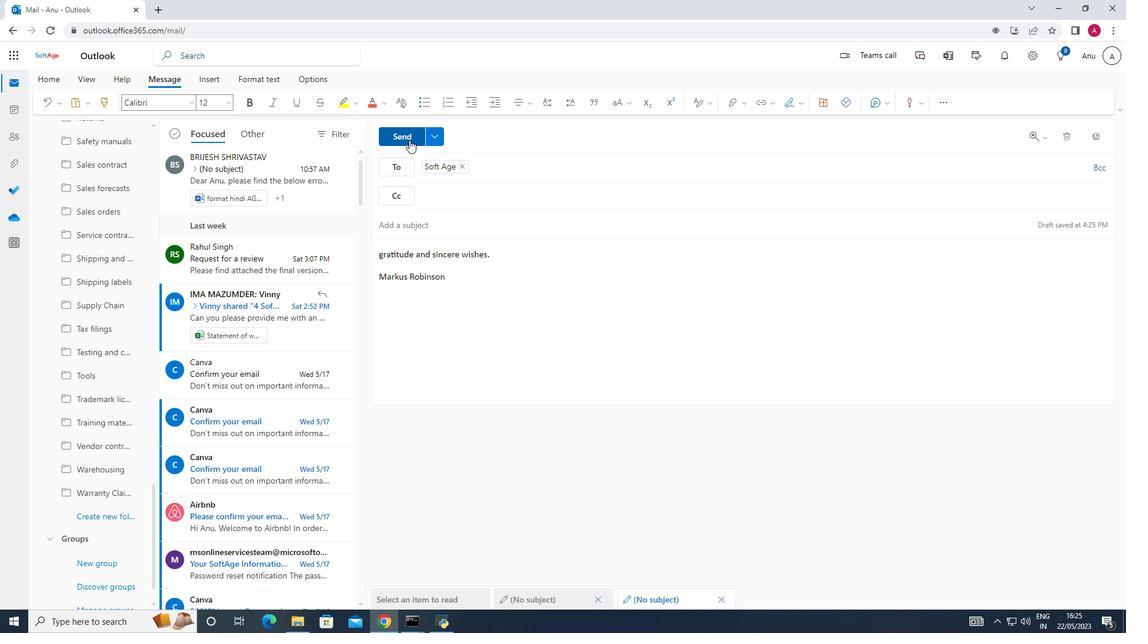 
Action: Mouse moved to (566, 352)
Screenshot: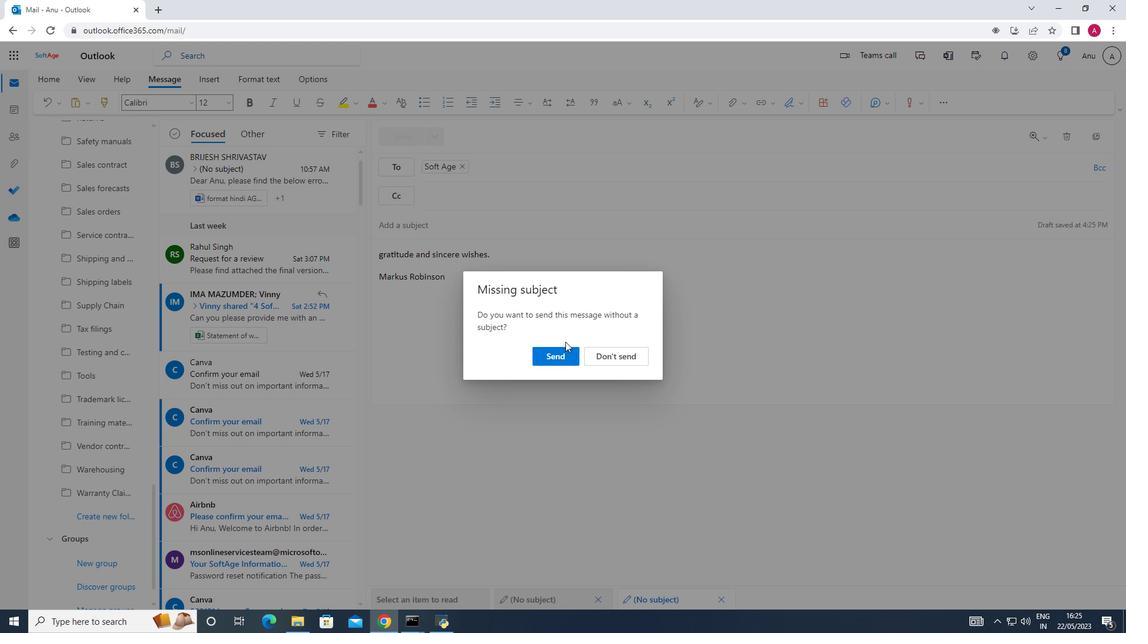 
Action: Mouse pressed left at (566, 352)
Screenshot: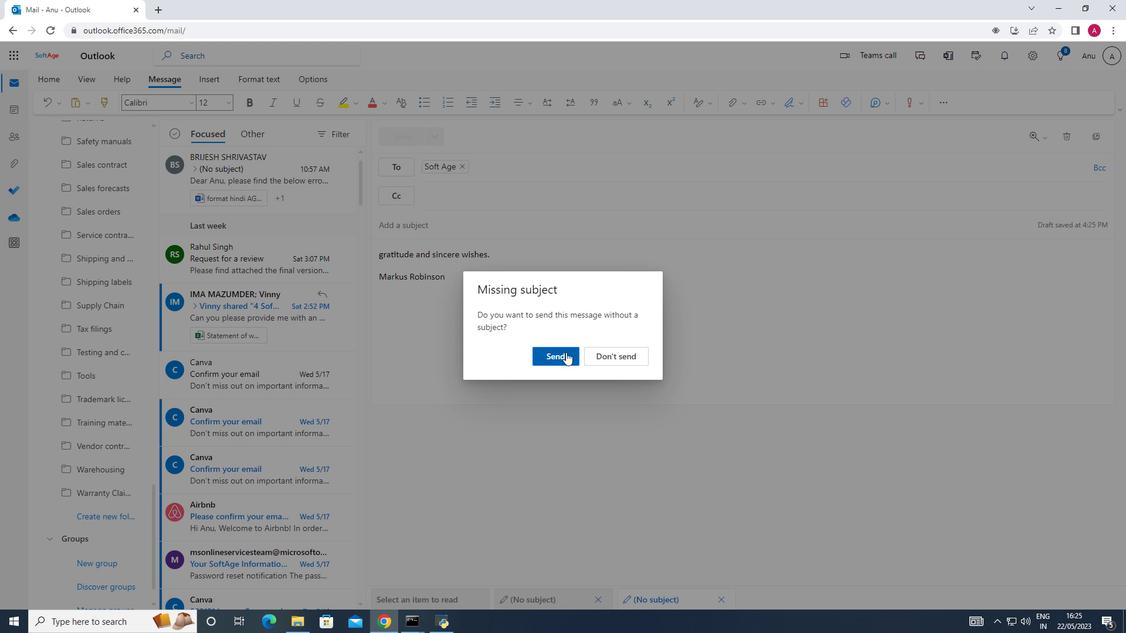 
Action: Mouse moved to (573, 352)
Screenshot: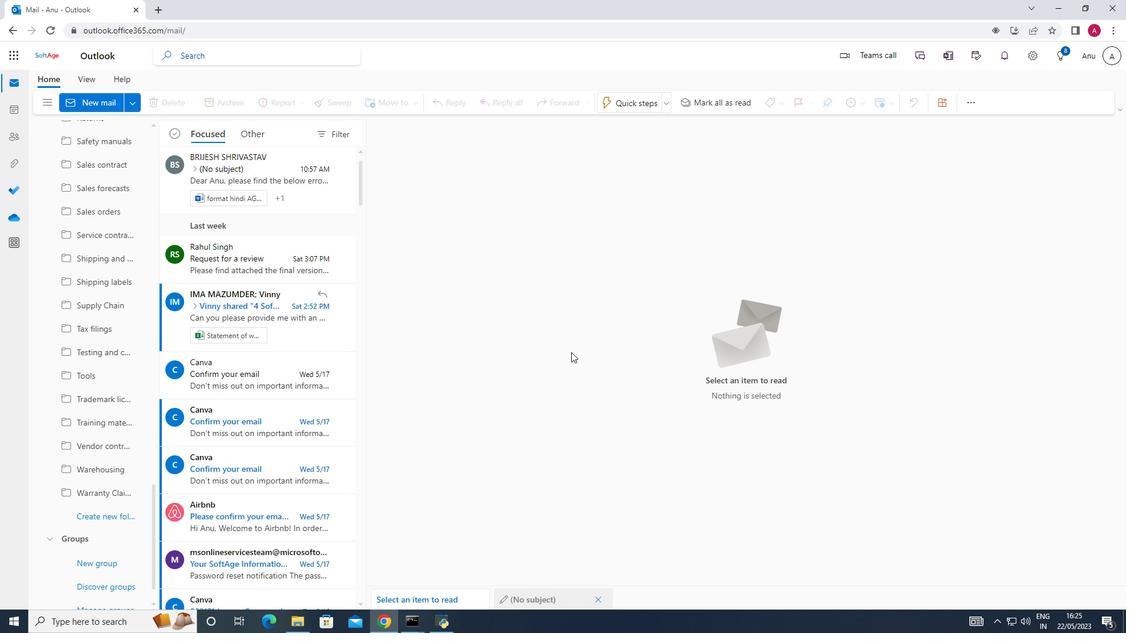 
Action: Mouse scrolled (573, 352) with delta (0, 0)
Screenshot: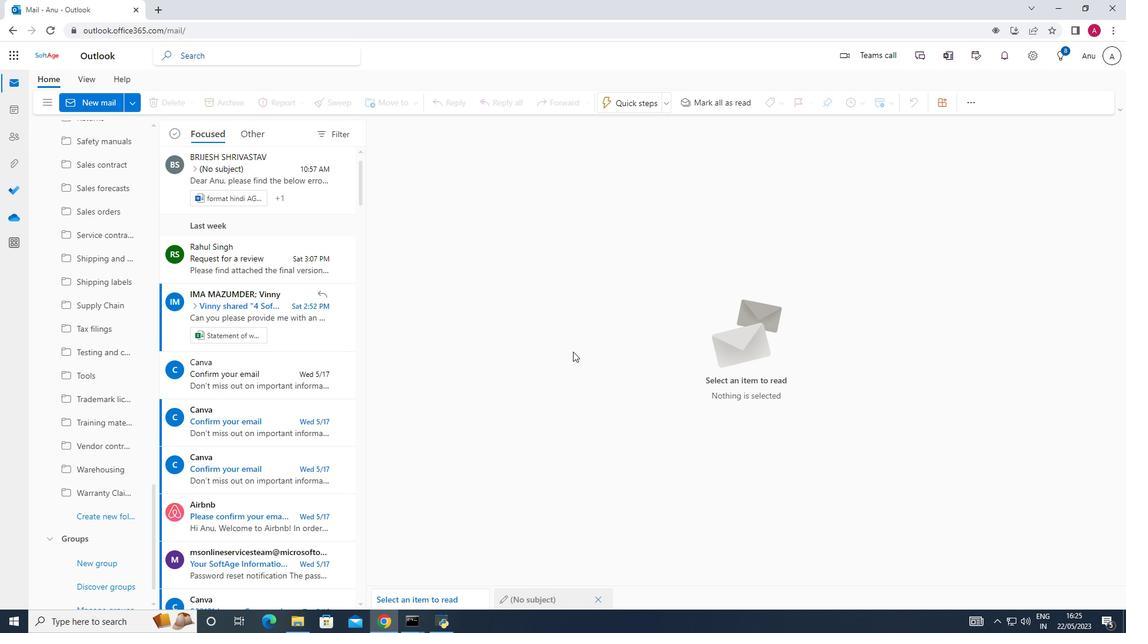 
Action: Mouse scrolled (573, 352) with delta (0, 0)
Screenshot: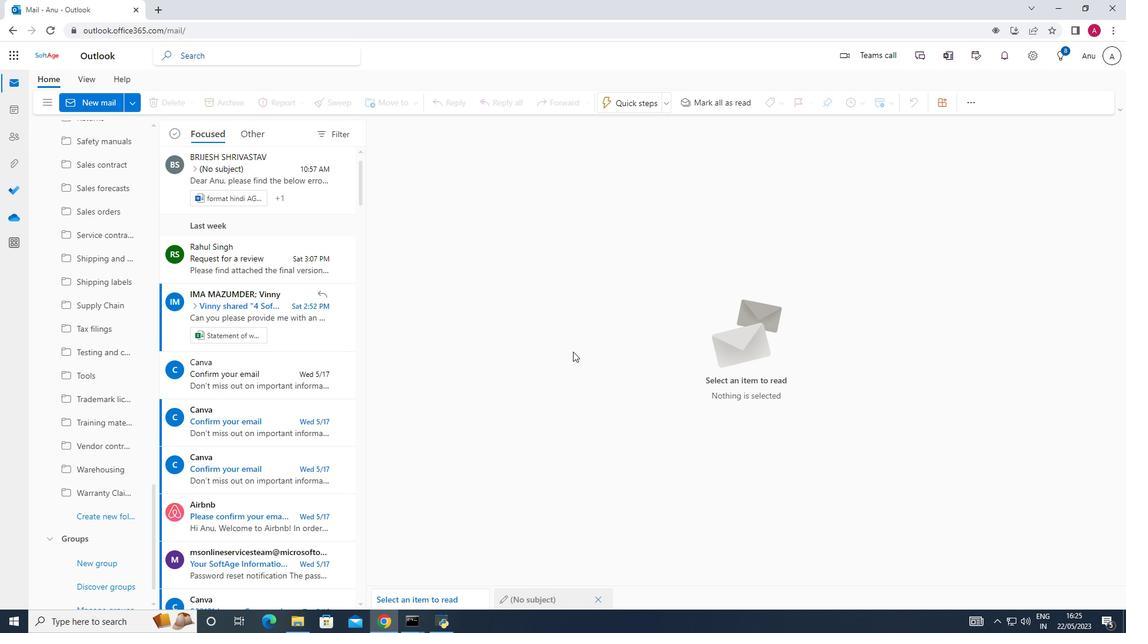 
Action: Mouse moved to (576, 350)
Screenshot: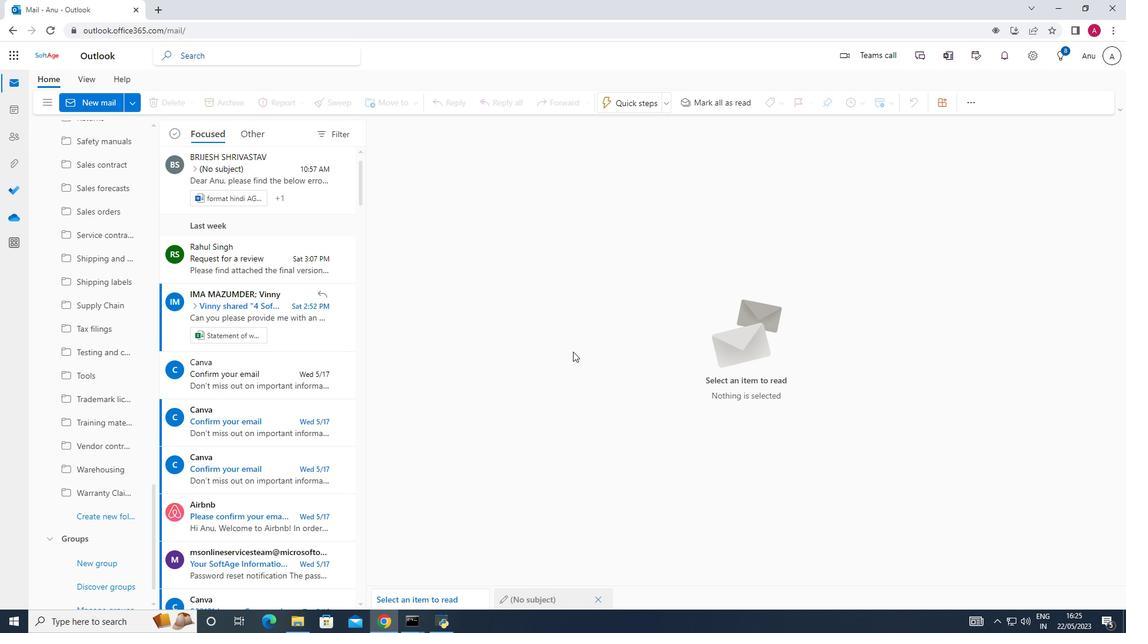 
